 Task: Add Attachment from Trello to Card Card0000000162 in Board Board0000000041 in Workspace WS0000000014 in Trello. Add Cover Blue to Card Card0000000162 in Board Board0000000041 in Workspace WS0000000014 in Trello. Add "Copy Card To …" Button titled Button0000000162 to "bottom" of the list "To Do" to Card Card0000000162 in Board Board0000000041 in Workspace WS0000000014 in Trello. Add Description DS0000000162 to Card Card0000000162 in Board Board0000000041 in Workspace WS0000000014 in Trello. Add Comment CM0000000162 to Card Card0000000162 in Board Board0000000041 in Workspace WS0000000014 in Trello
Action: Mouse moved to (359, 376)
Screenshot: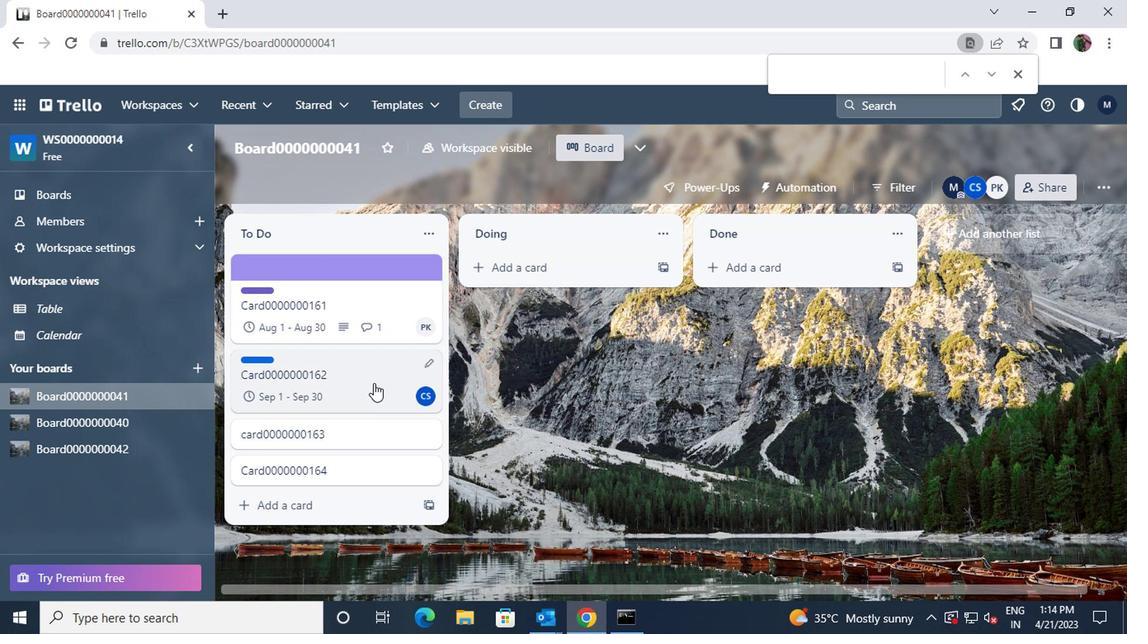 
Action: Mouse pressed left at (359, 376)
Screenshot: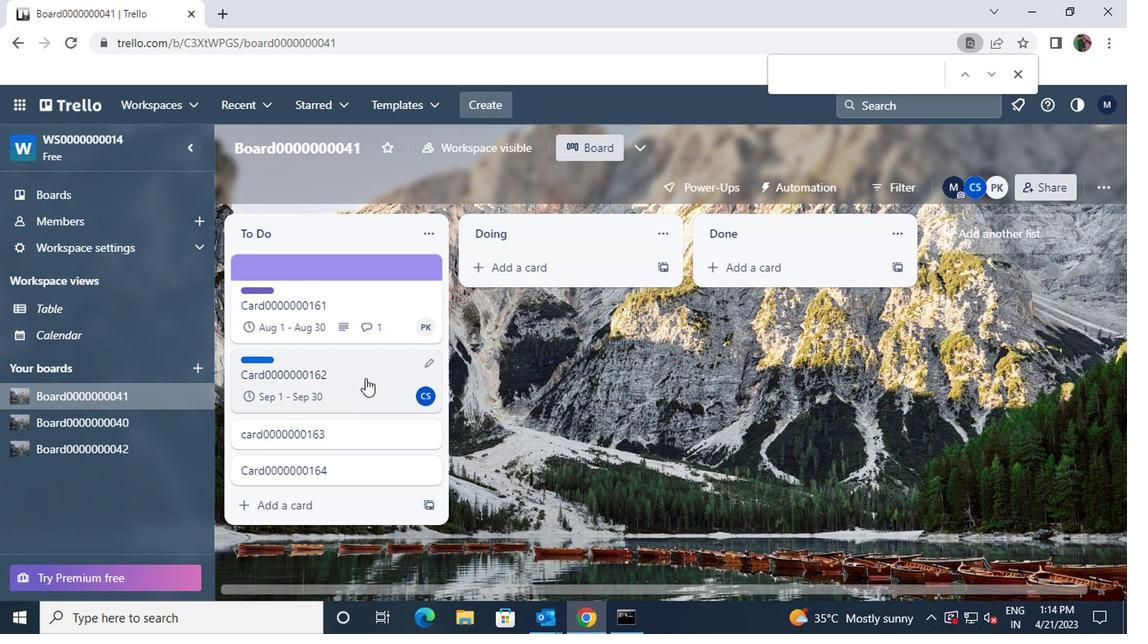 
Action: Mouse moved to (742, 366)
Screenshot: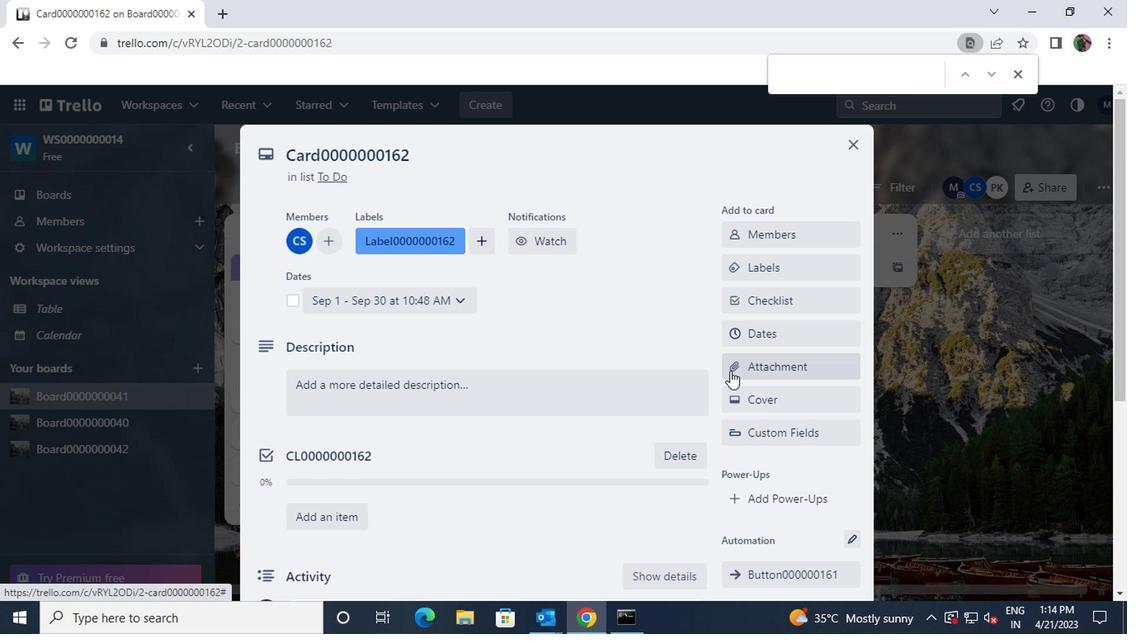 
Action: Mouse pressed left at (742, 366)
Screenshot: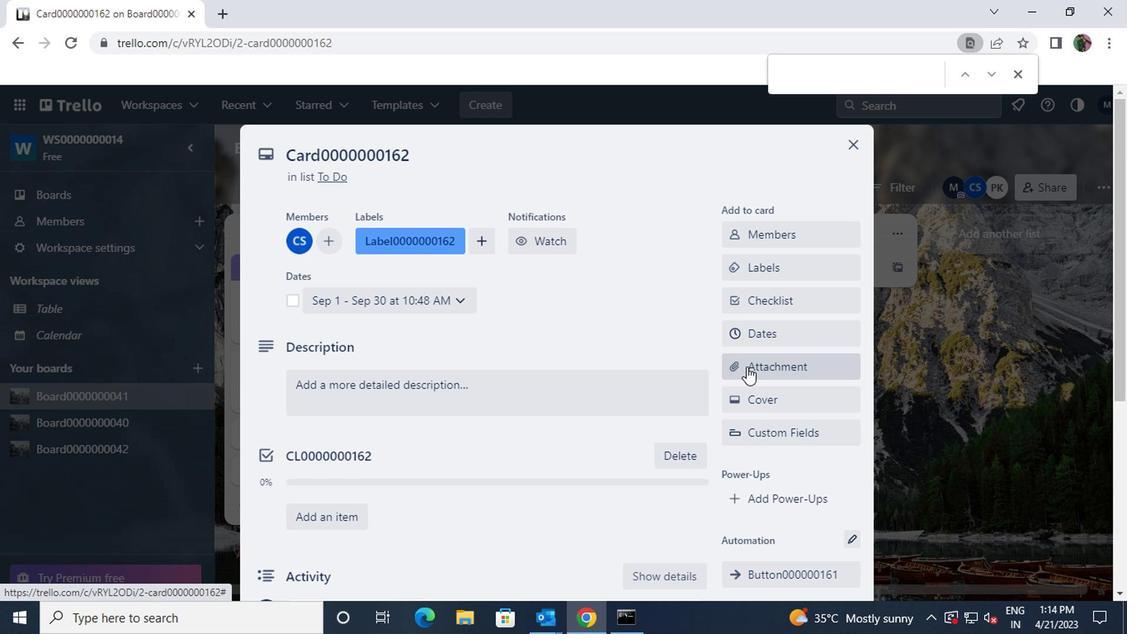
Action: Mouse moved to (733, 209)
Screenshot: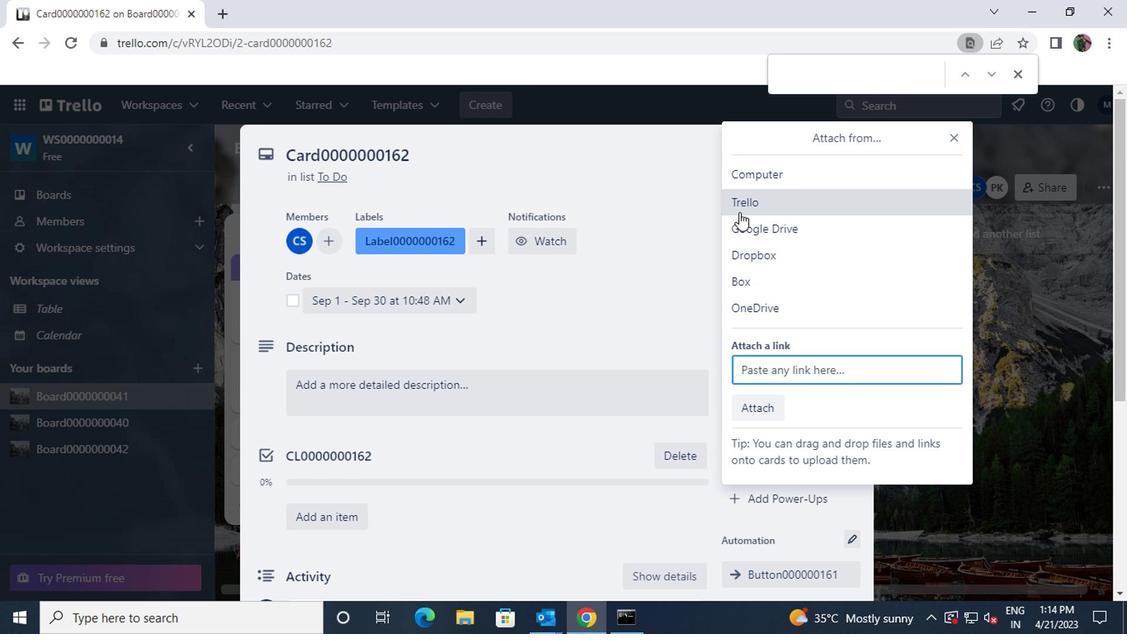 
Action: Mouse pressed left at (733, 209)
Screenshot: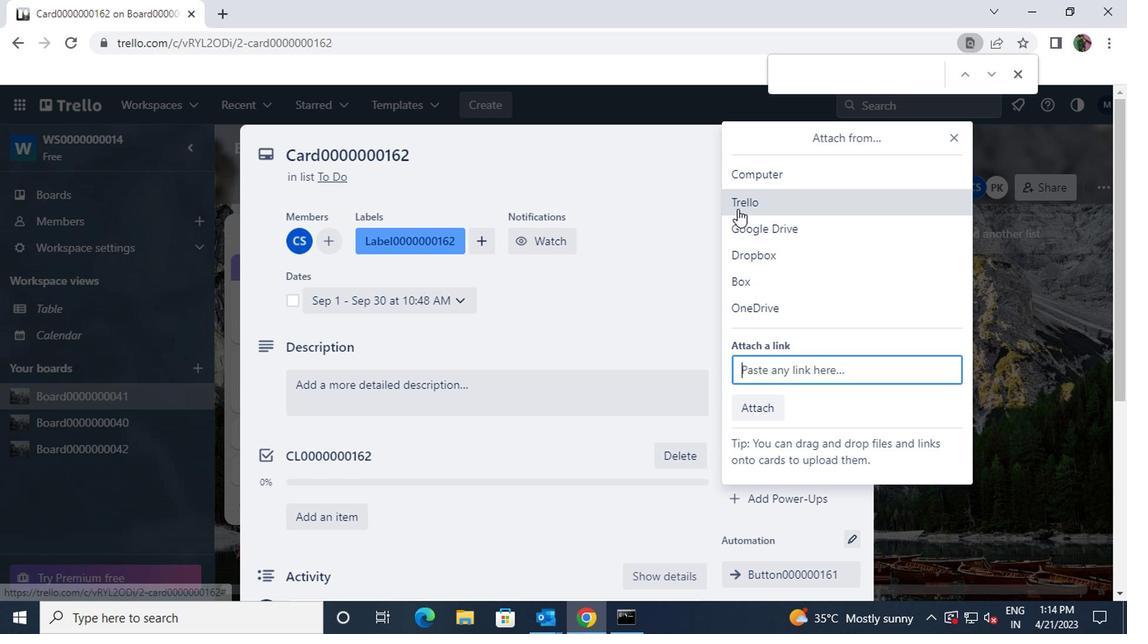 
Action: Mouse moved to (752, 270)
Screenshot: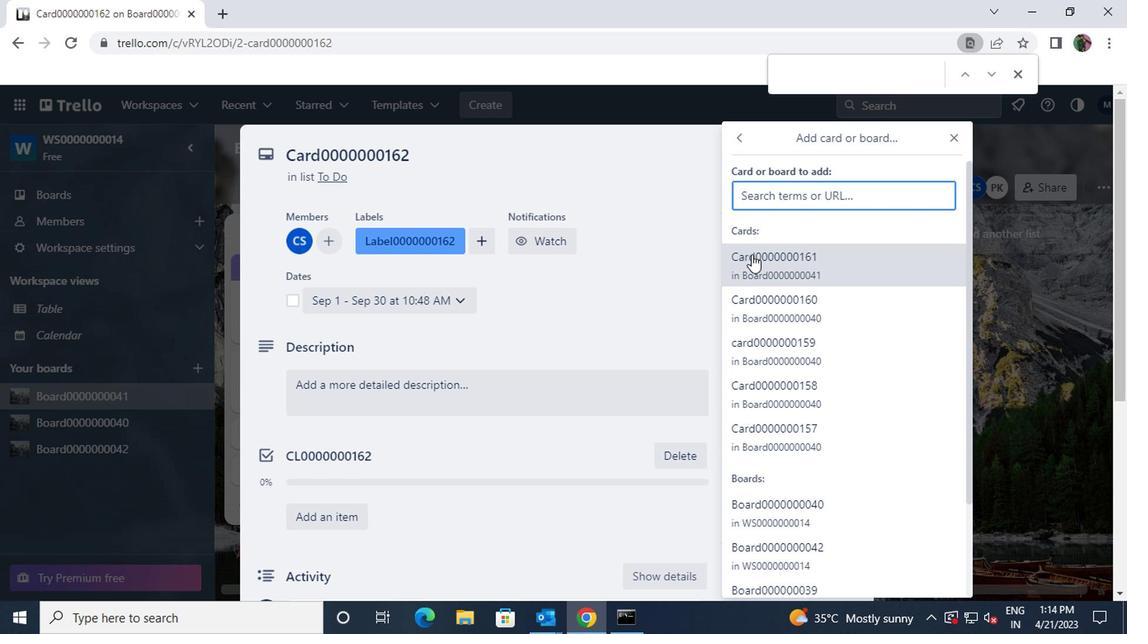 
Action: Mouse pressed left at (752, 270)
Screenshot: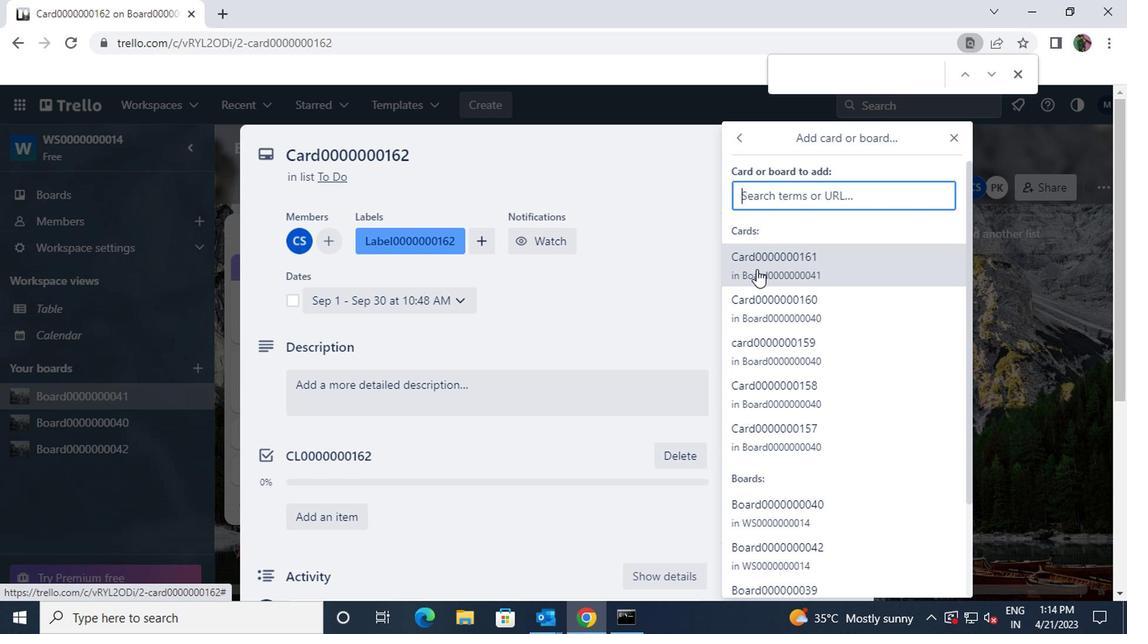 
Action: Mouse moved to (770, 396)
Screenshot: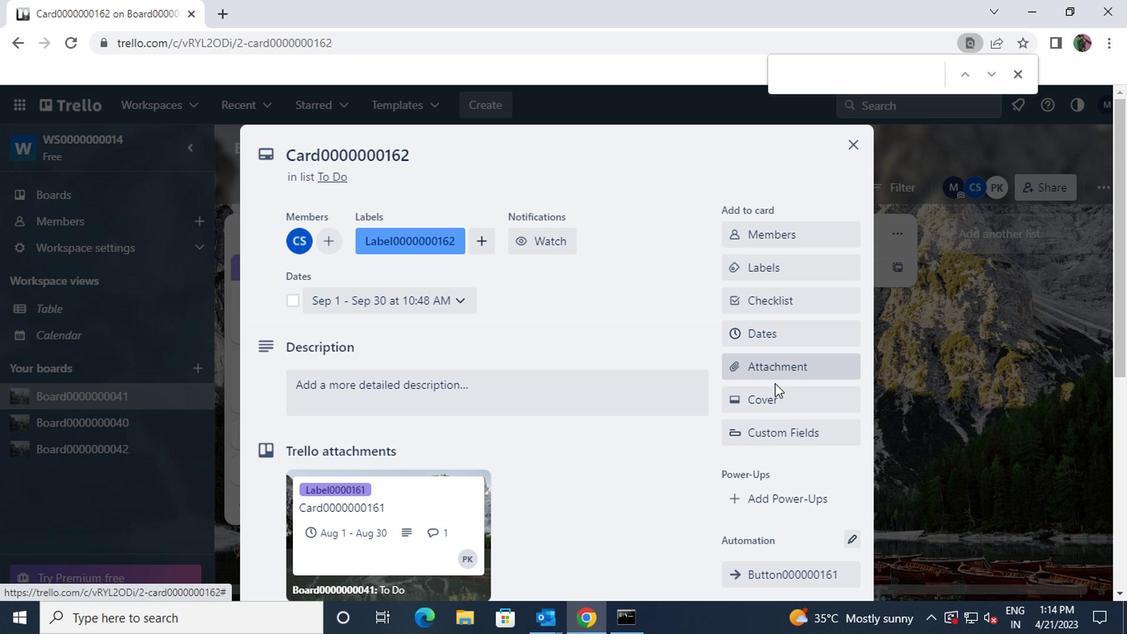 
Action: Mouse pressed left at (770, 396)
Screenshot: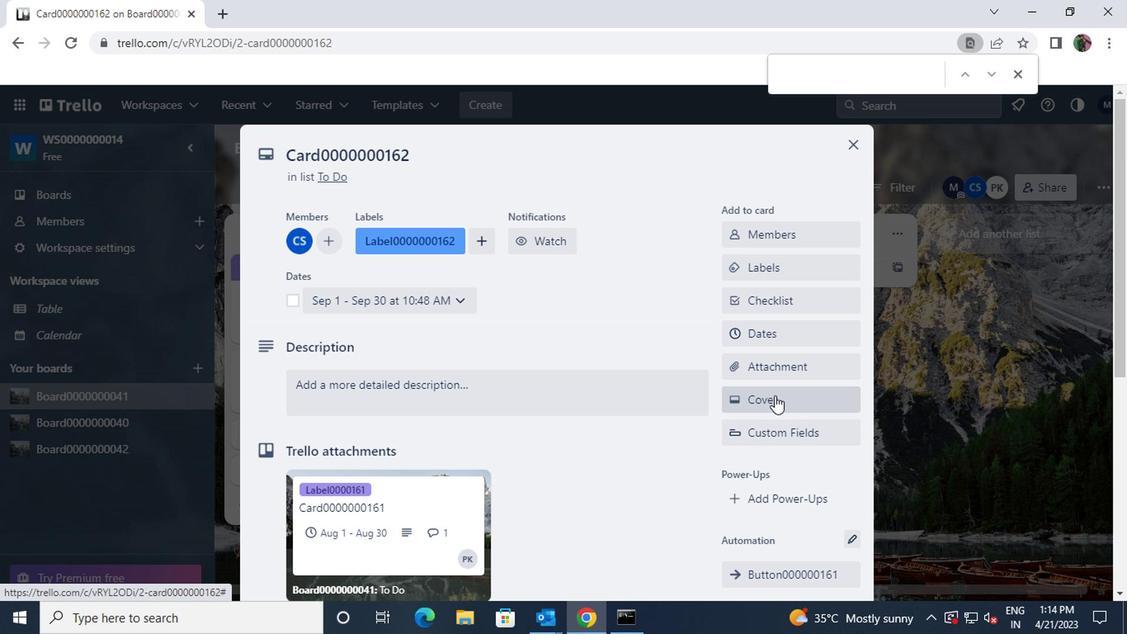 
Action: Mouse moved to (744, 312)
Screenshot: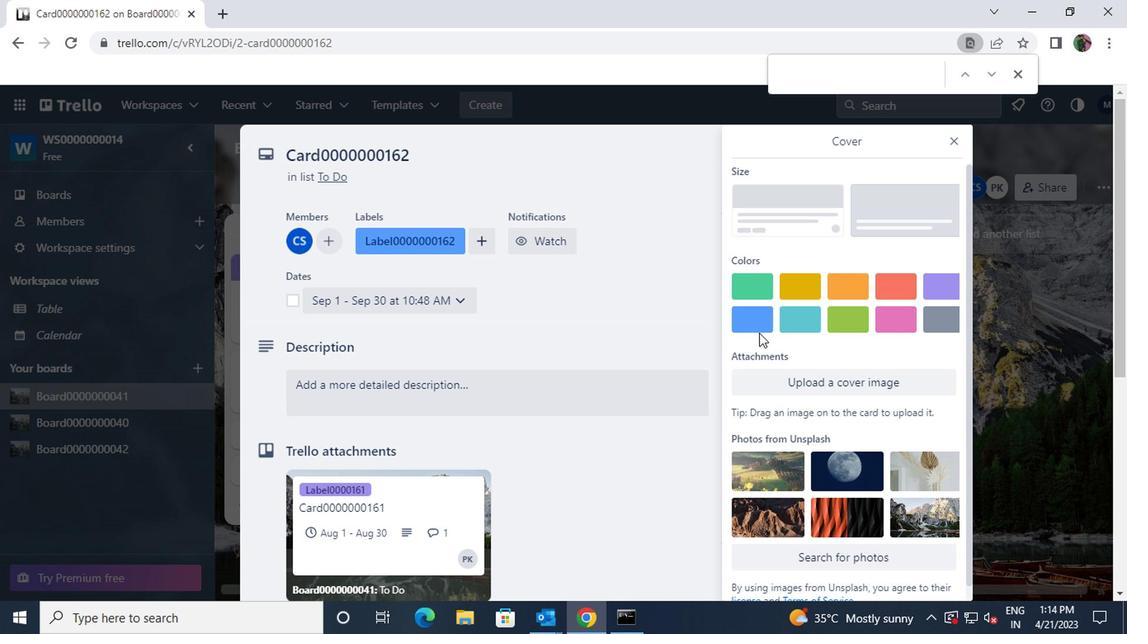 
Action: Mouse pressed left at (744, 312)
Screenshot: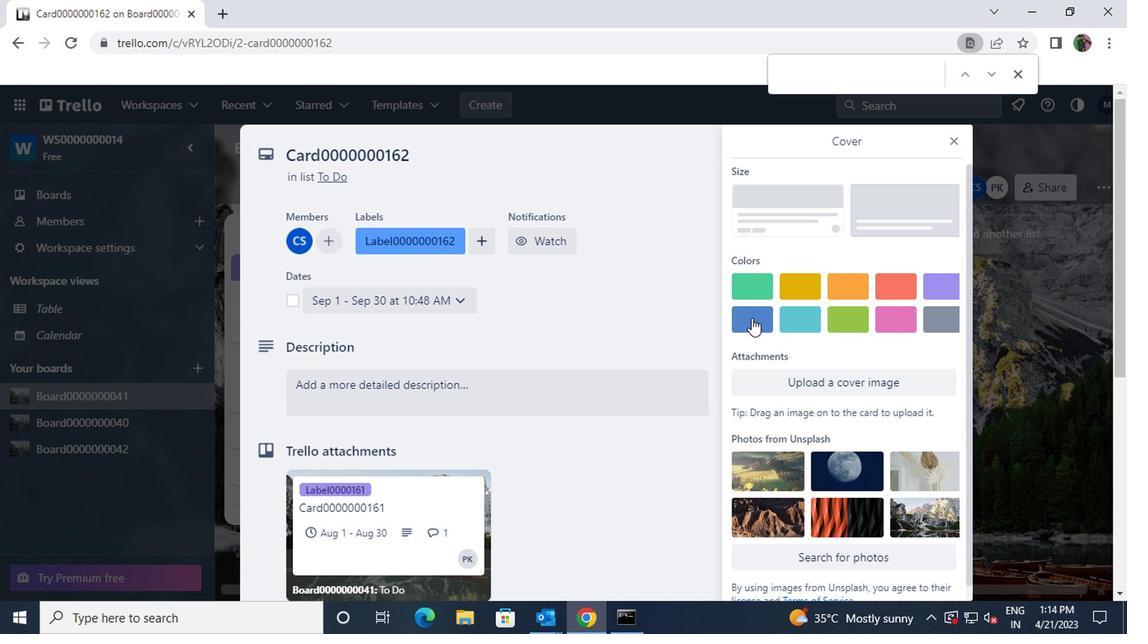 
Action: Mouse moved to (744, 309)
Screenshot: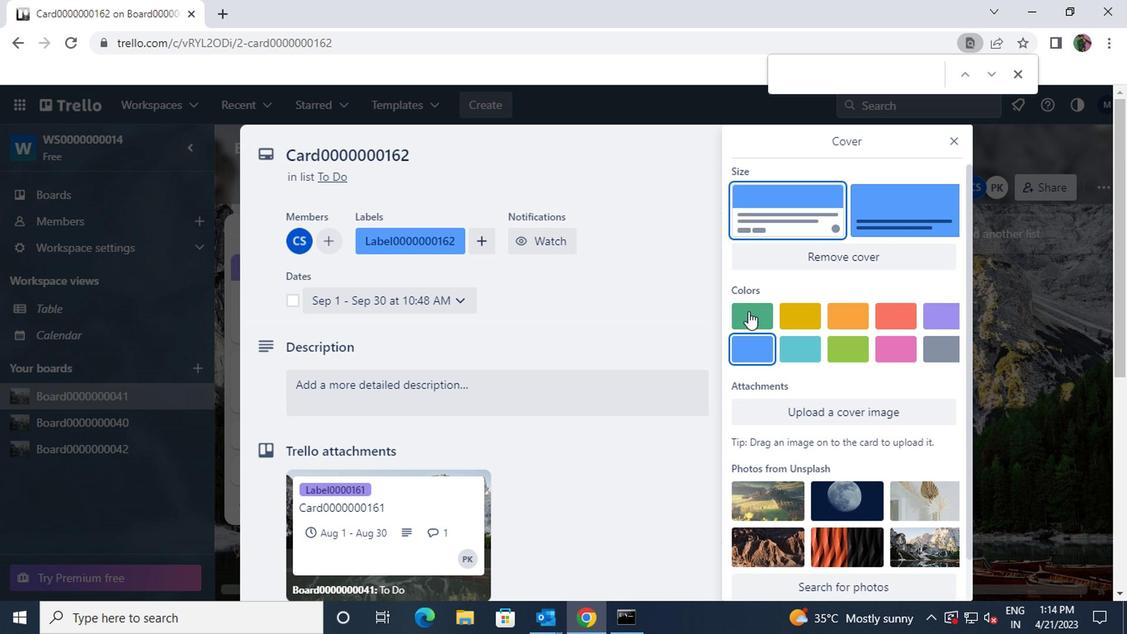 
Action: Mouse scrolled (744, 310) with delta (0, 1)
Screenshot: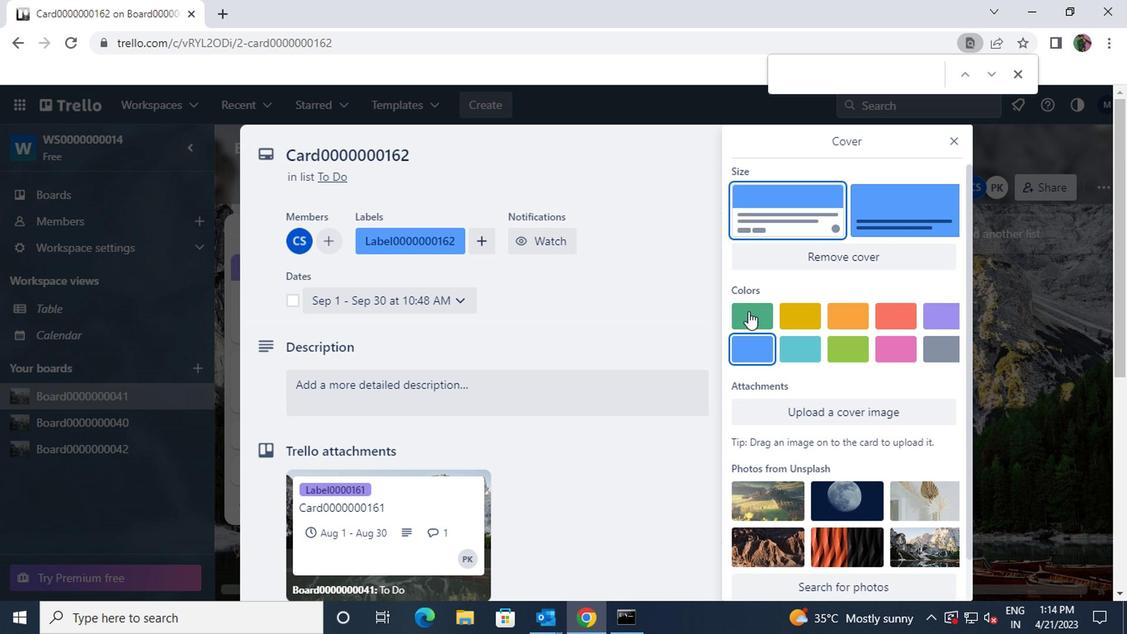
Action: Mouse moved to (948, 143)
Screenshot: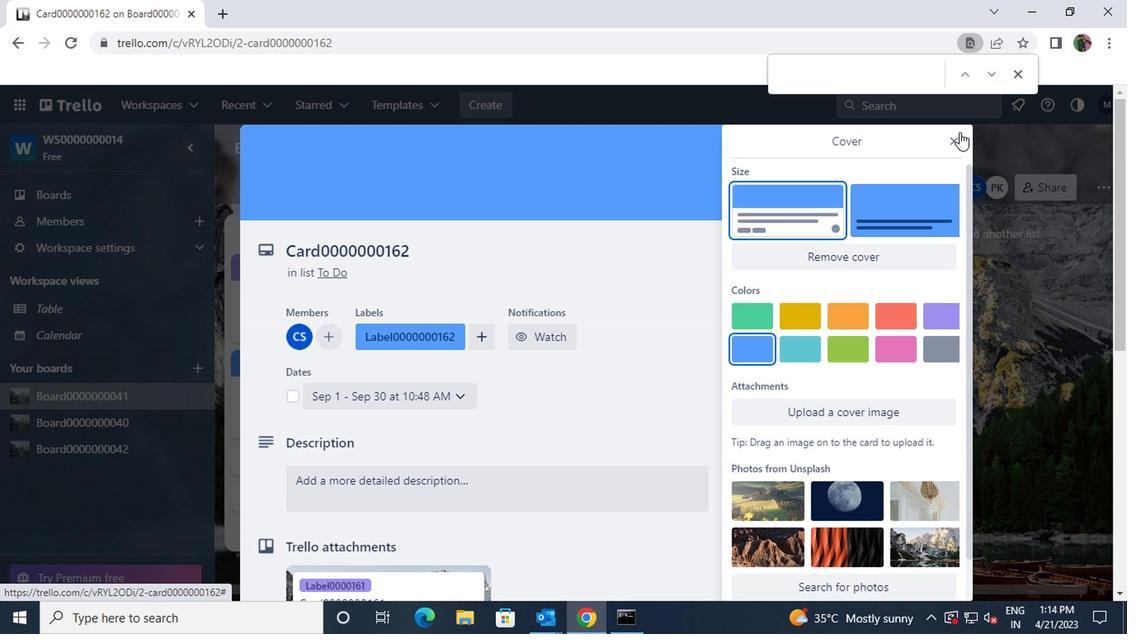 
Action: Mouse pressed left at (948, 143)
Screenshot: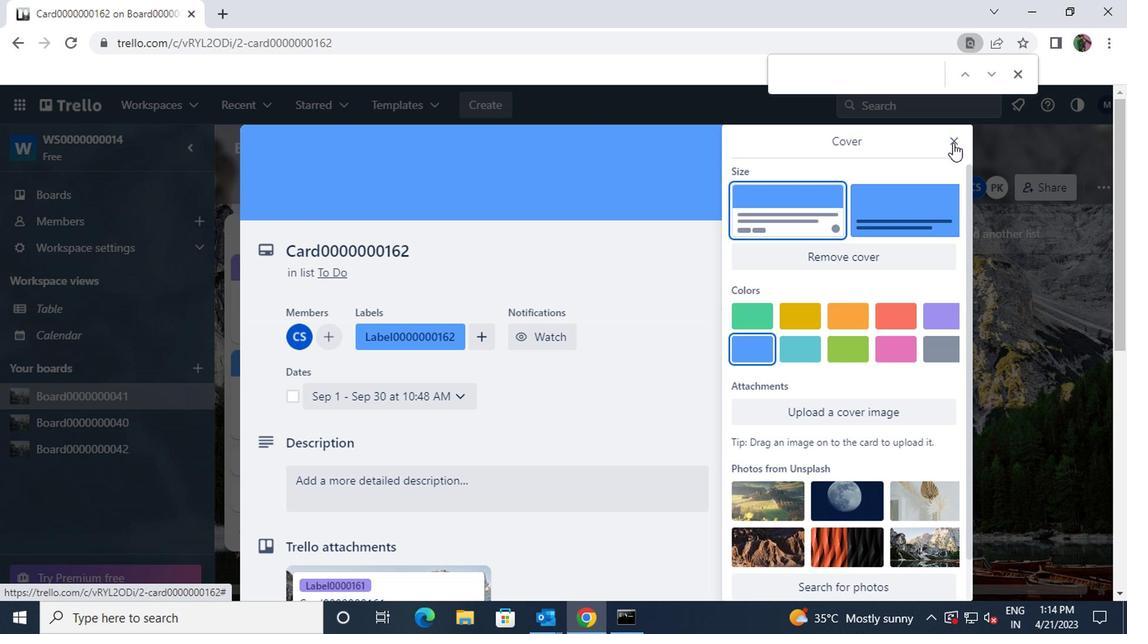 
Action: Mouse moved to (789, 358)
Screenshot: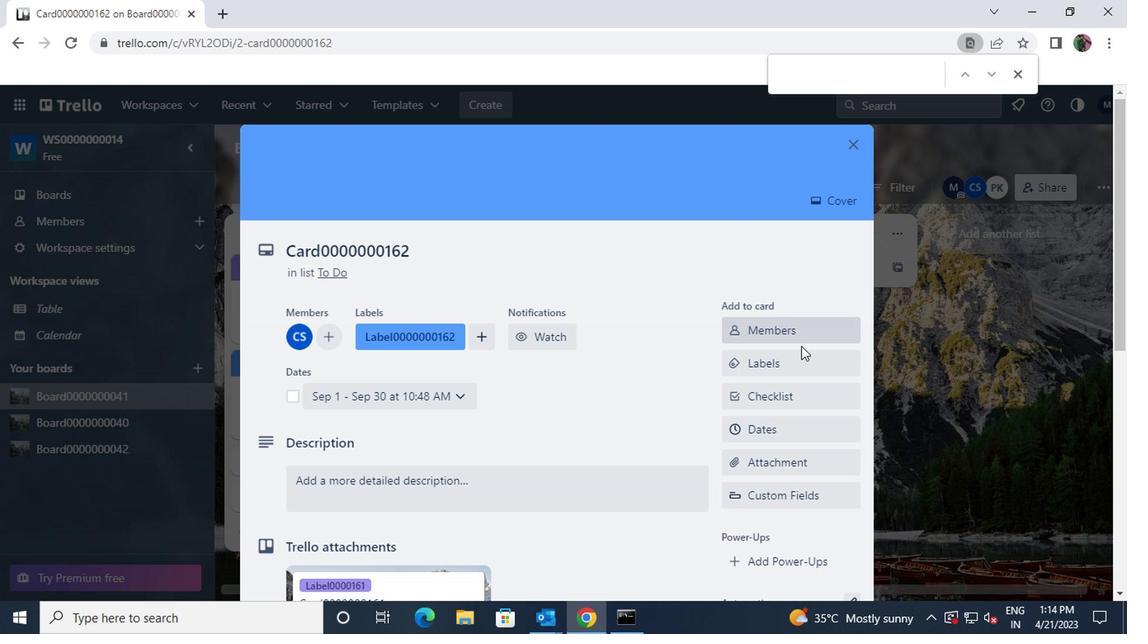 
Action: Mouse pressed left at (789, 358)
Screenshot: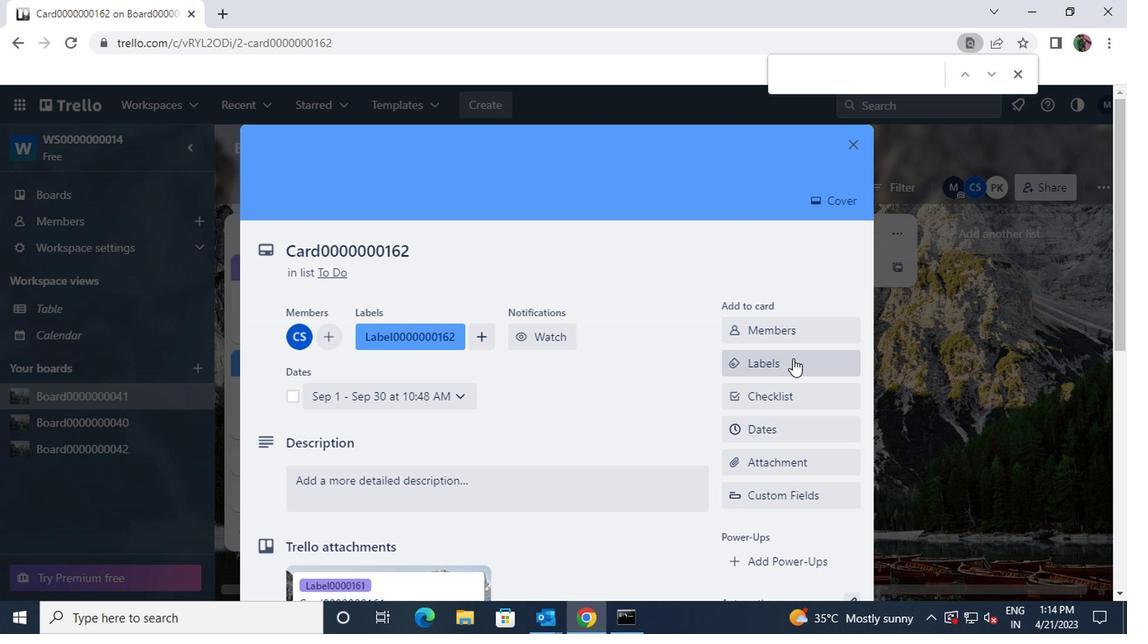 
Action: Mouse moved to (832, 492)
Screenshot: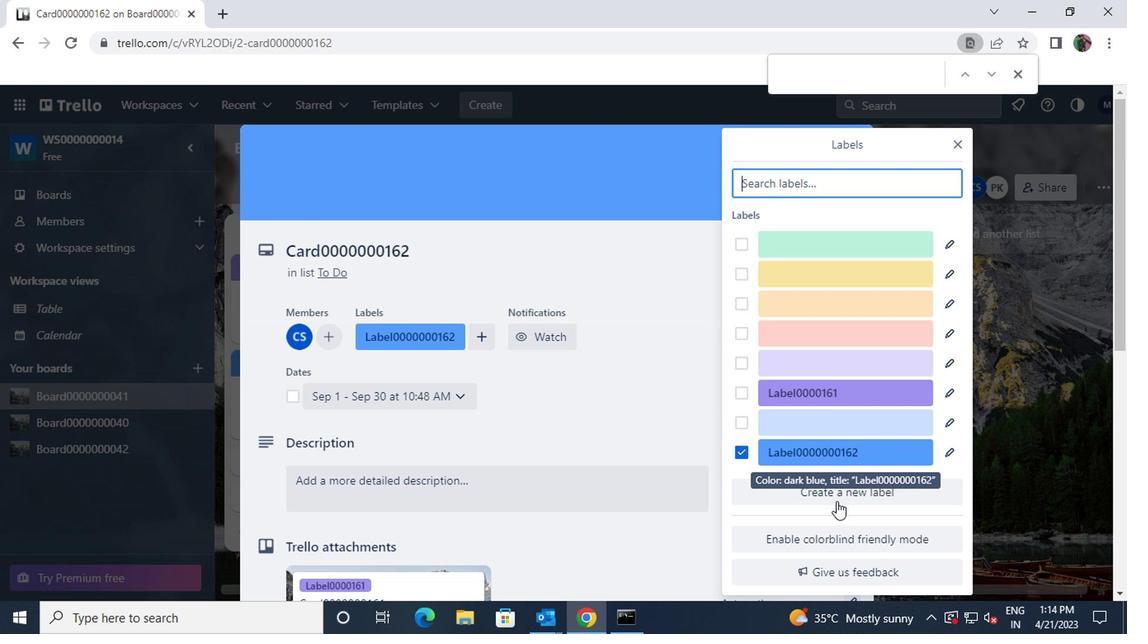 
Action: Mouse pressed left at (832, 492)
Screenshot: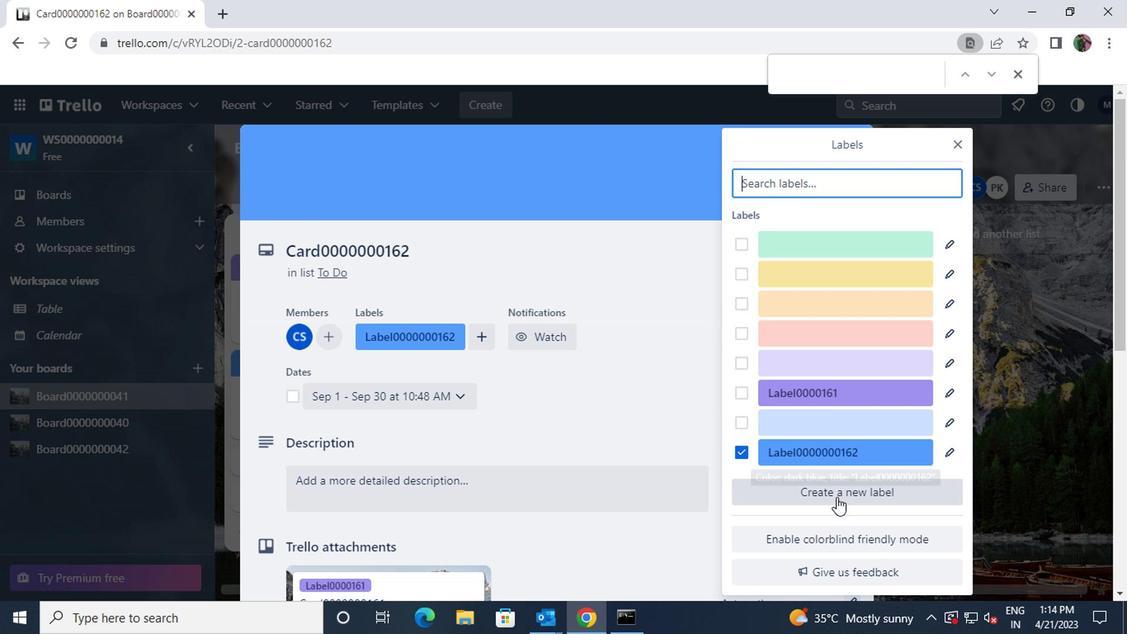 
Action: Mouse moved to (804, 294)
Screenshot: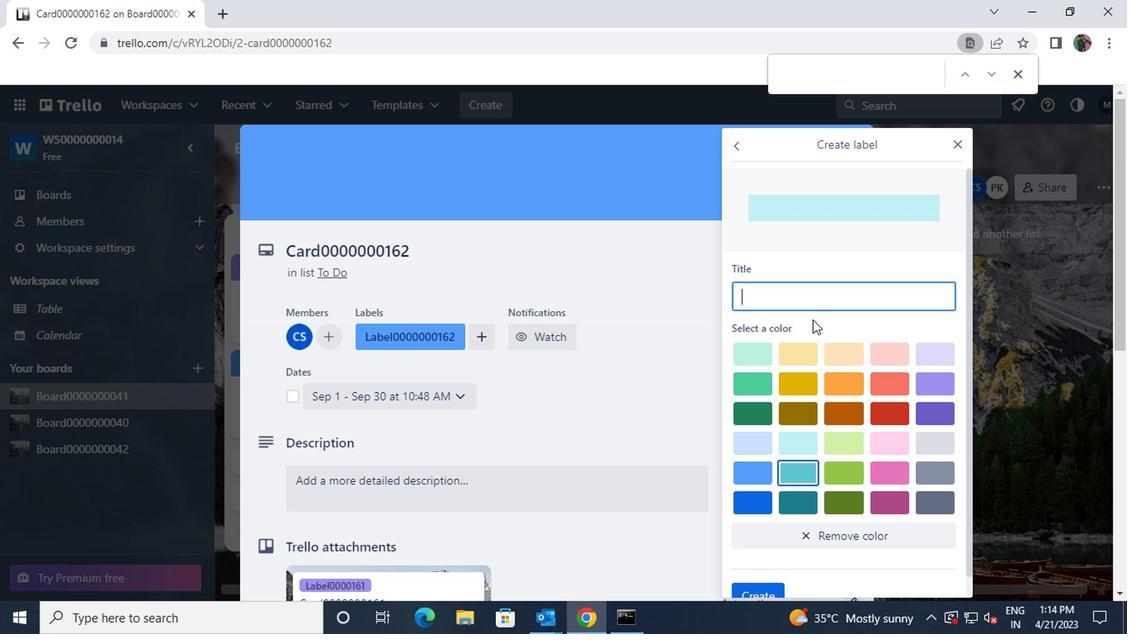 
Action: Mouse pressed left at (804, 294)
Screenshot: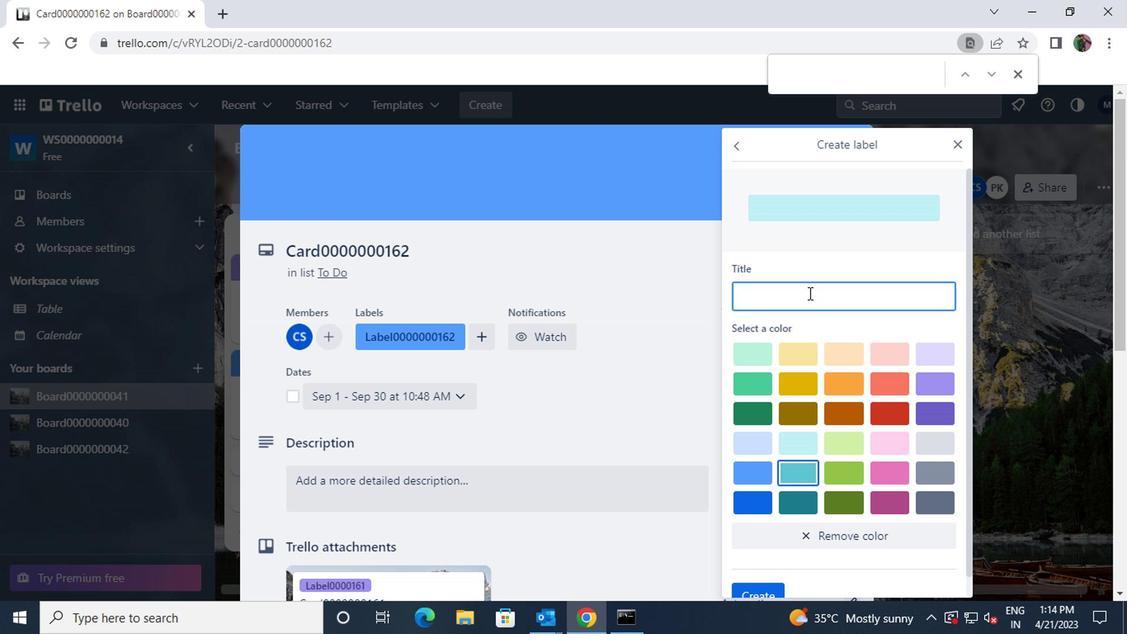 
Action: Key pressed <Key.shift>LABEL000000162
Screenshot: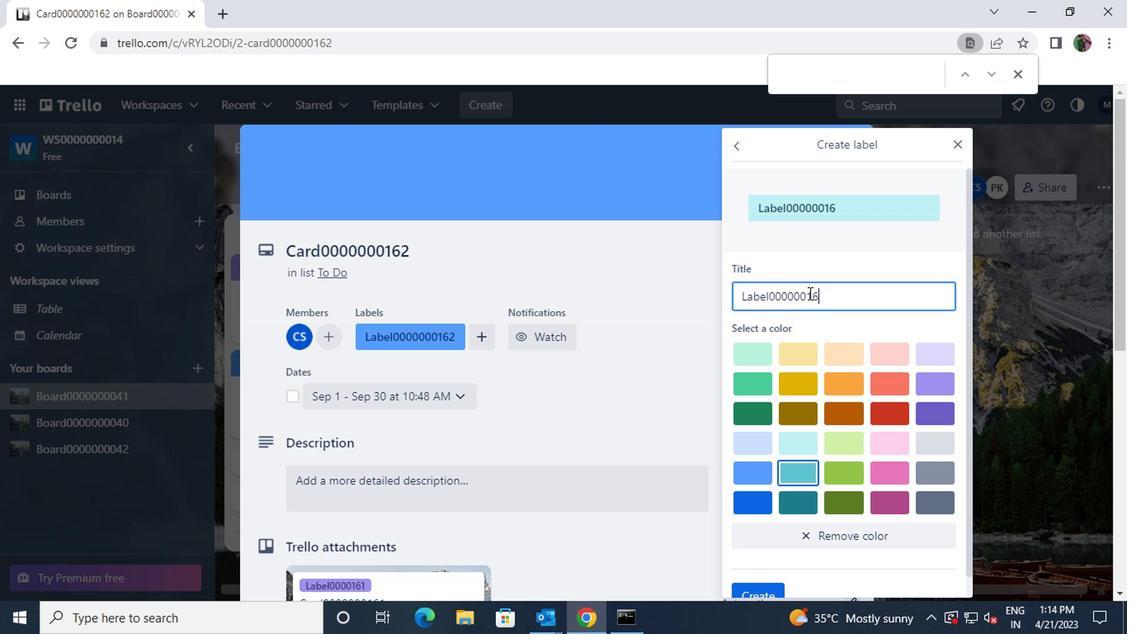 
Action: Mouse moved to (844, 390)
Screenshot: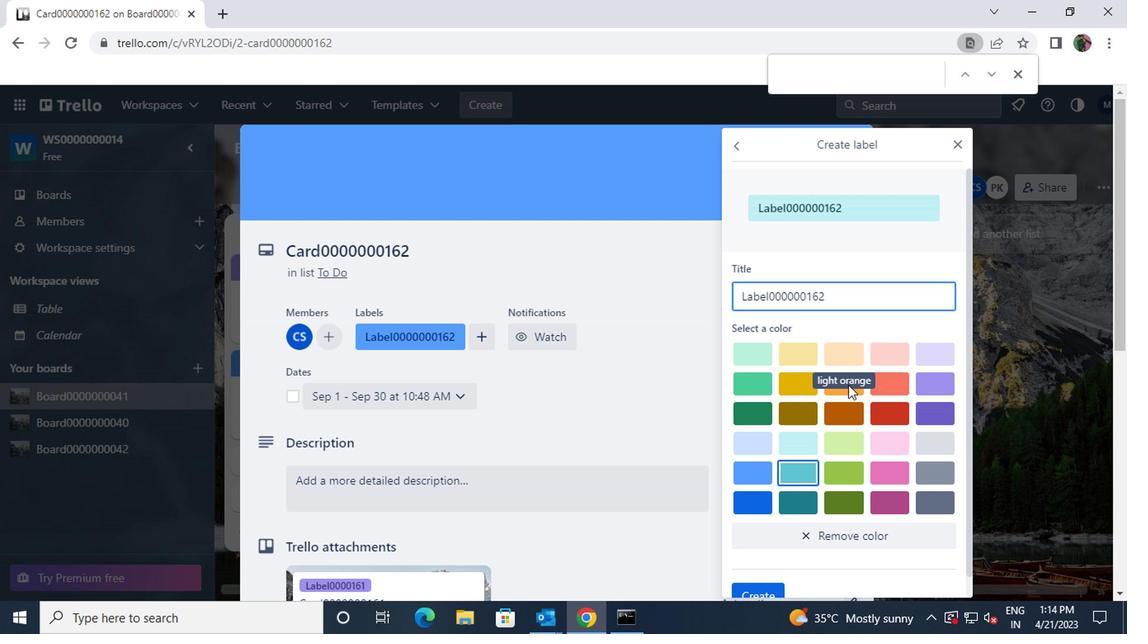 
Action: Mouse pressed left at (844, 390)
Screenshot: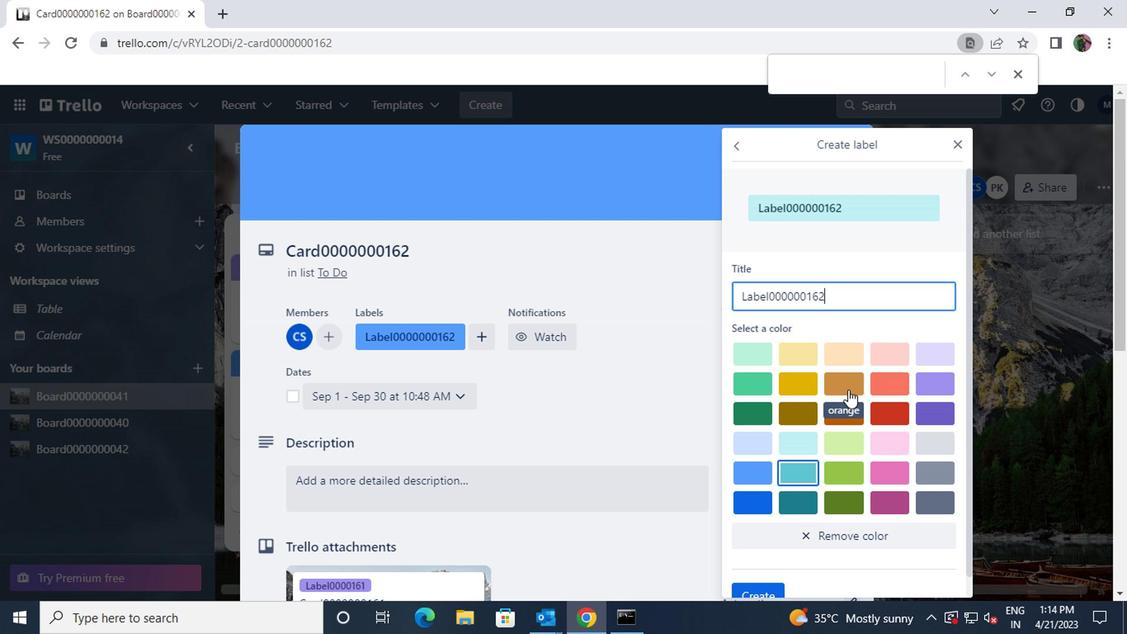 
Action: Mouse moved to (844, 386)
Screenshot: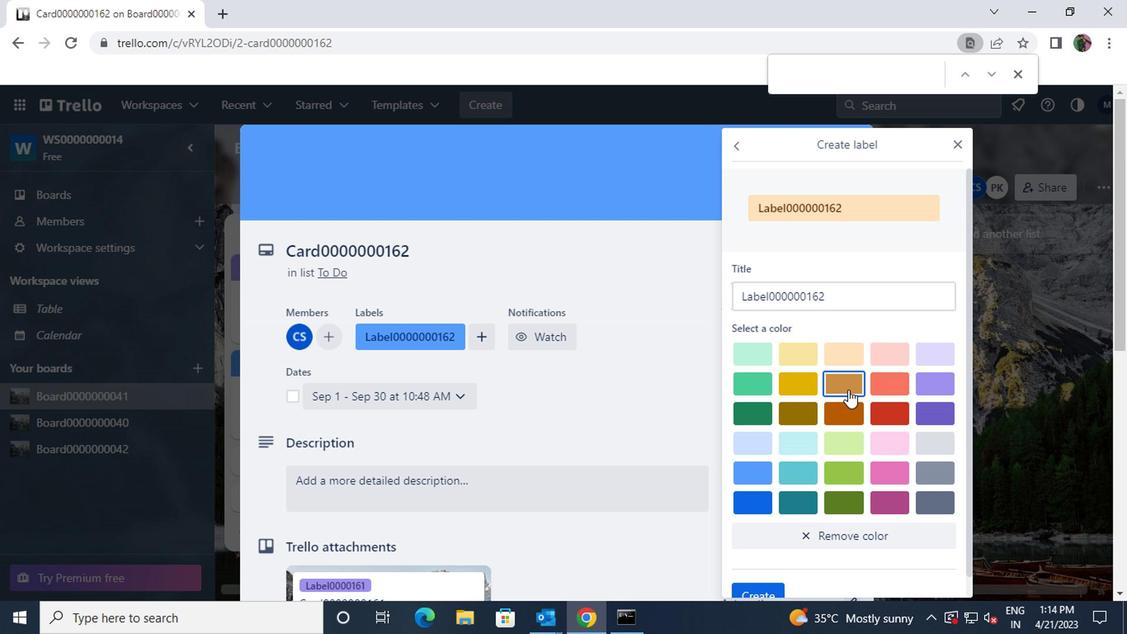 
Action: Mouse scrolled (844, 386) with delta (0, 0)
Screenshot: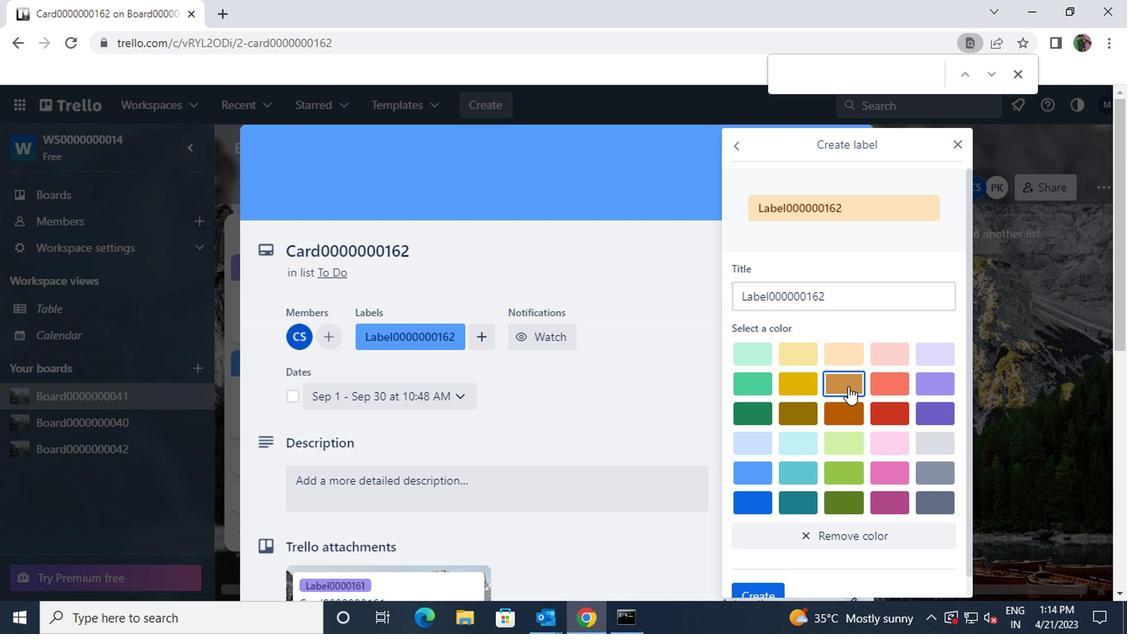 
Action: Mouse scrolled (844, 386) with delta (0, 0)
Screenshot: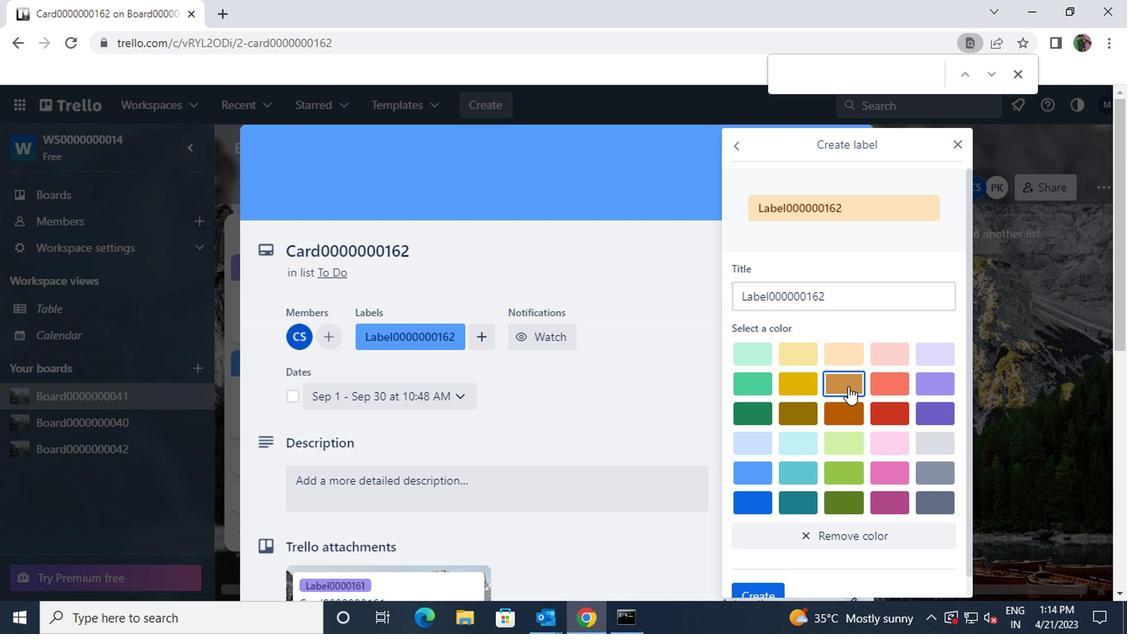 
Action: Mouse moved to (752, 581)
Screenshot: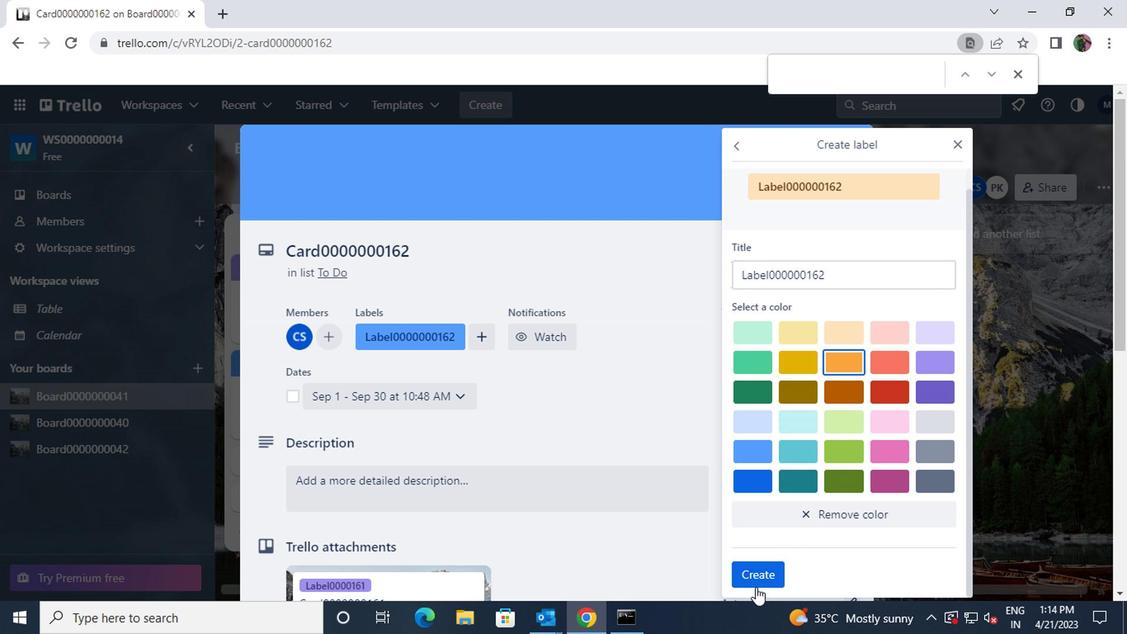 
Action: Mouse pressed left at (752, 581)
Screenshot: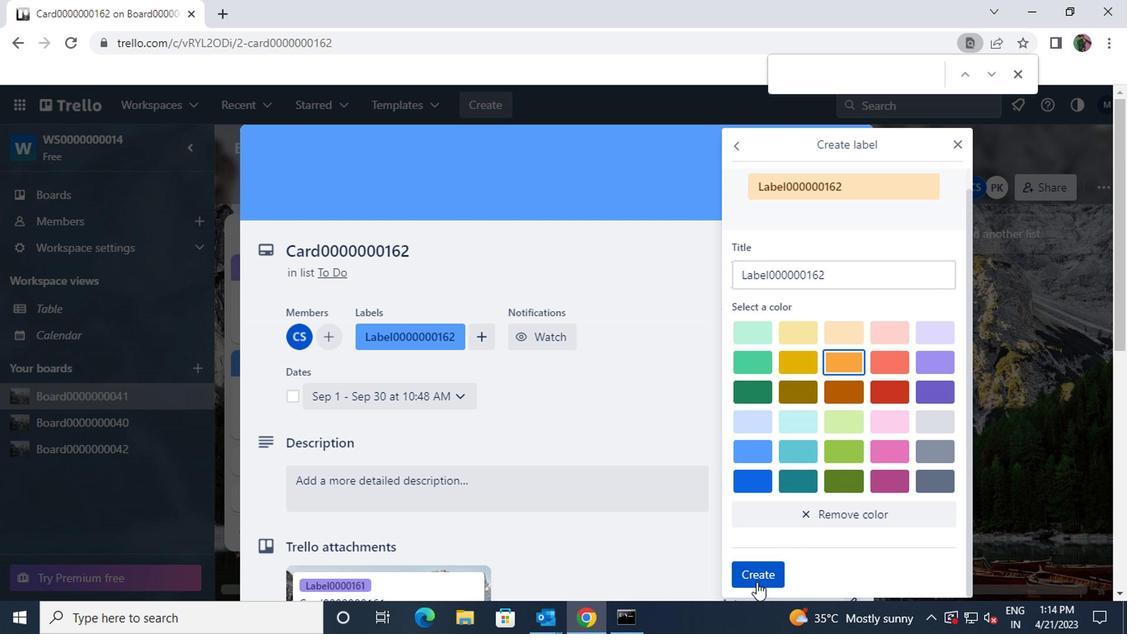 
Action: Mouse moved to (951, 142)
Screenshot: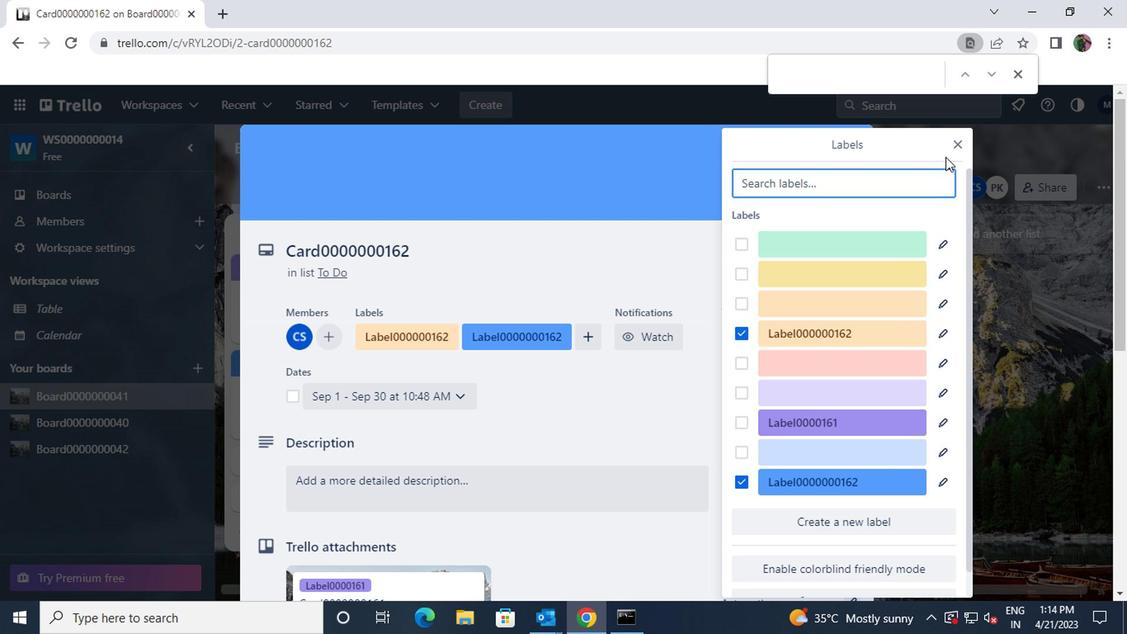 
Action: Mouse pressed left at (951, 142)
Screenshot: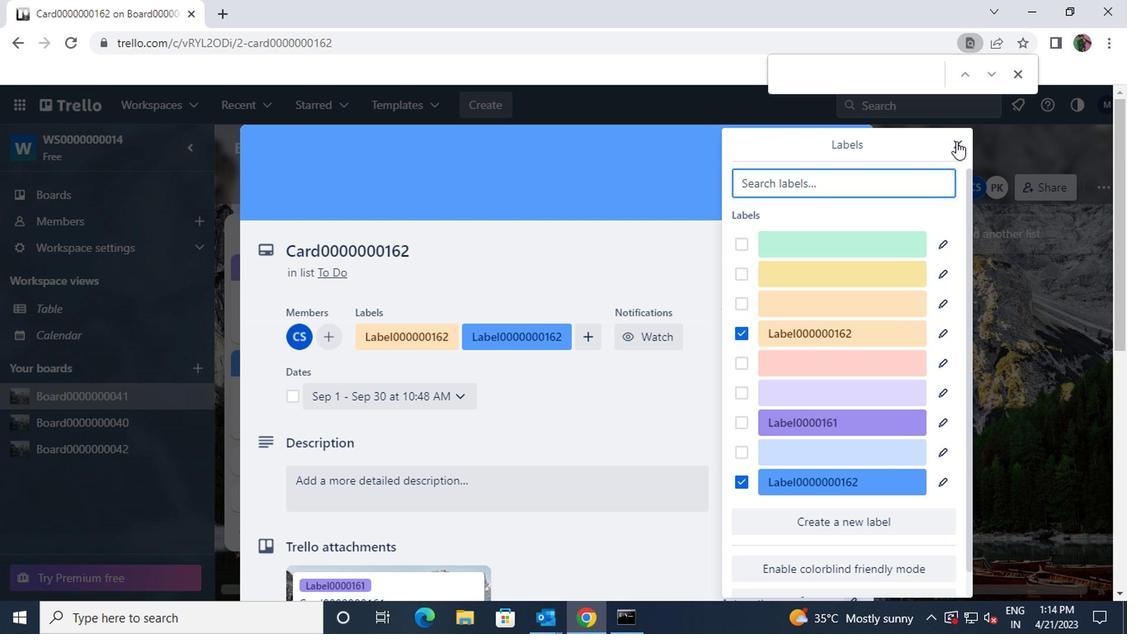 
Action: Mouse moved to (611, 480)
Screenshot: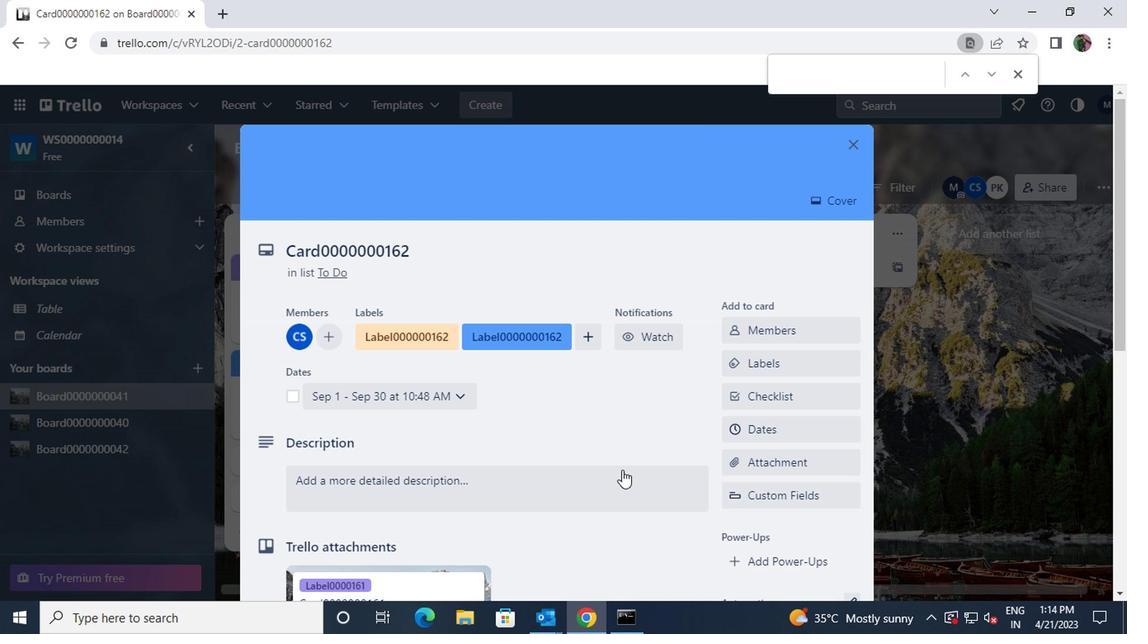 
Action: Mouse pressed left at (611, 480)
Screenshot: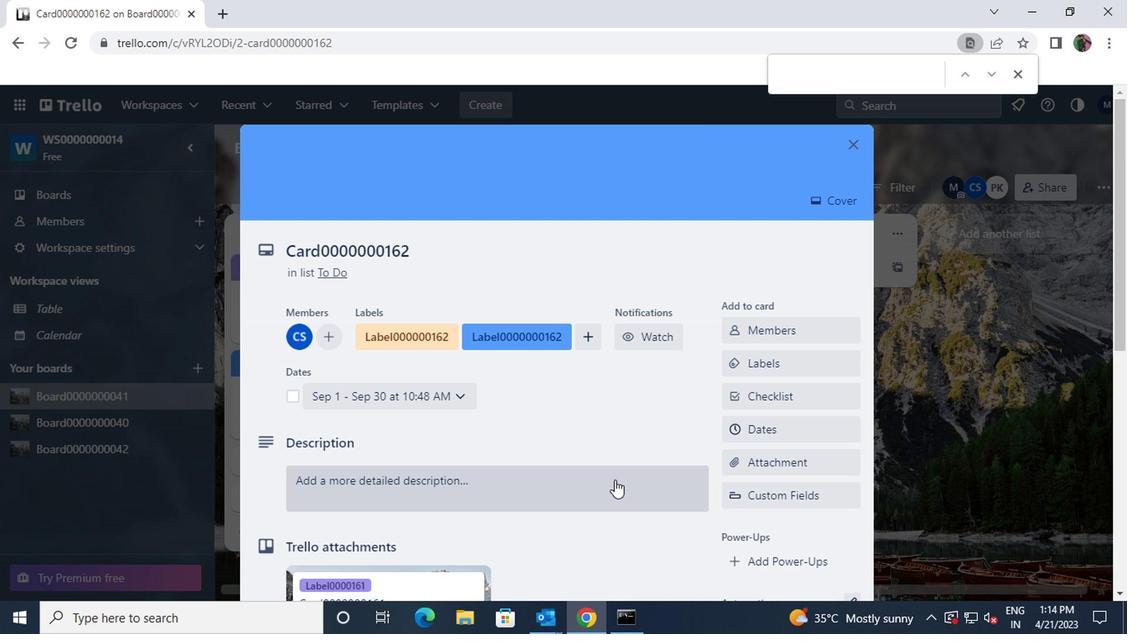 
Action: Key pressed <Key.shift>DS0000000162
Screenshot: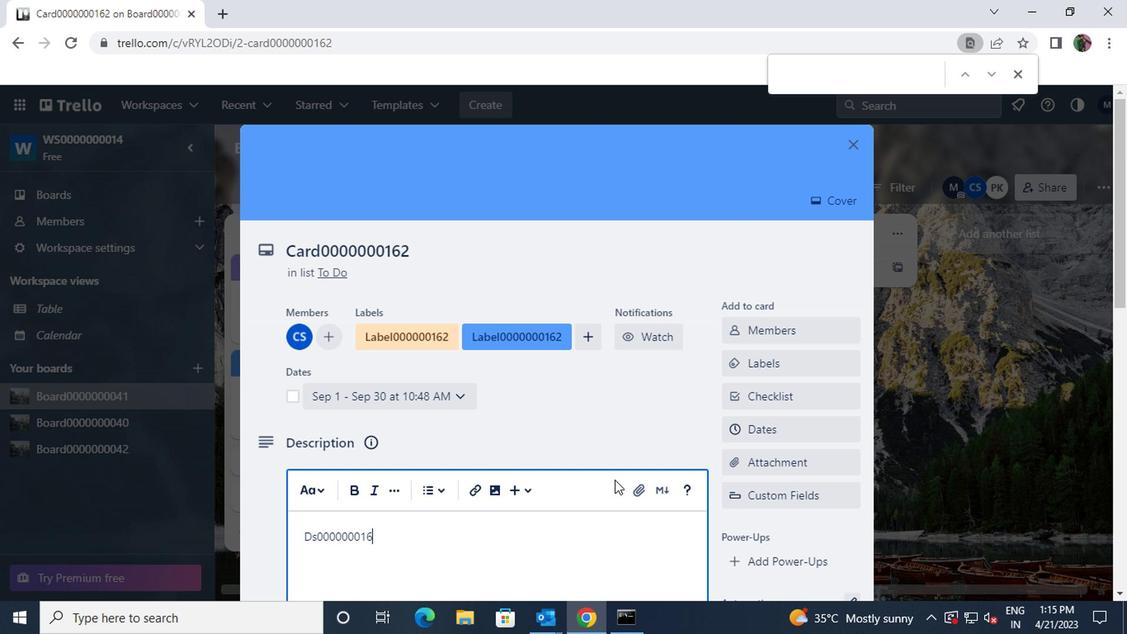 
Action: Mouse moved to (567, 539)
Screenshot: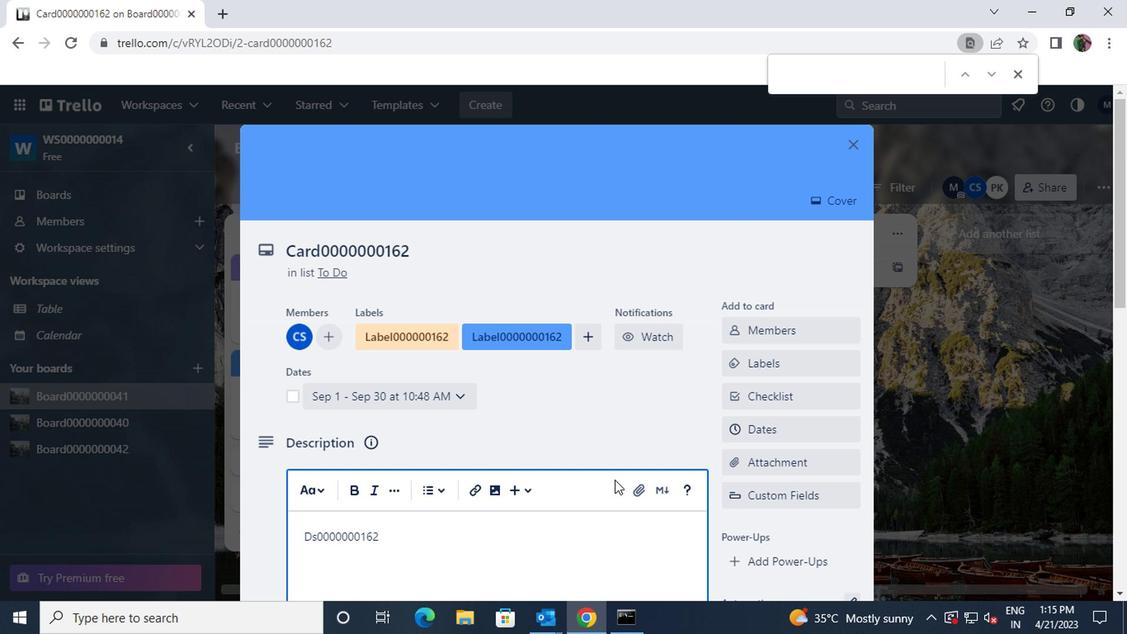 
Action: Mouse scrolled (567, 538) with delta (0, -1)
Screenshot: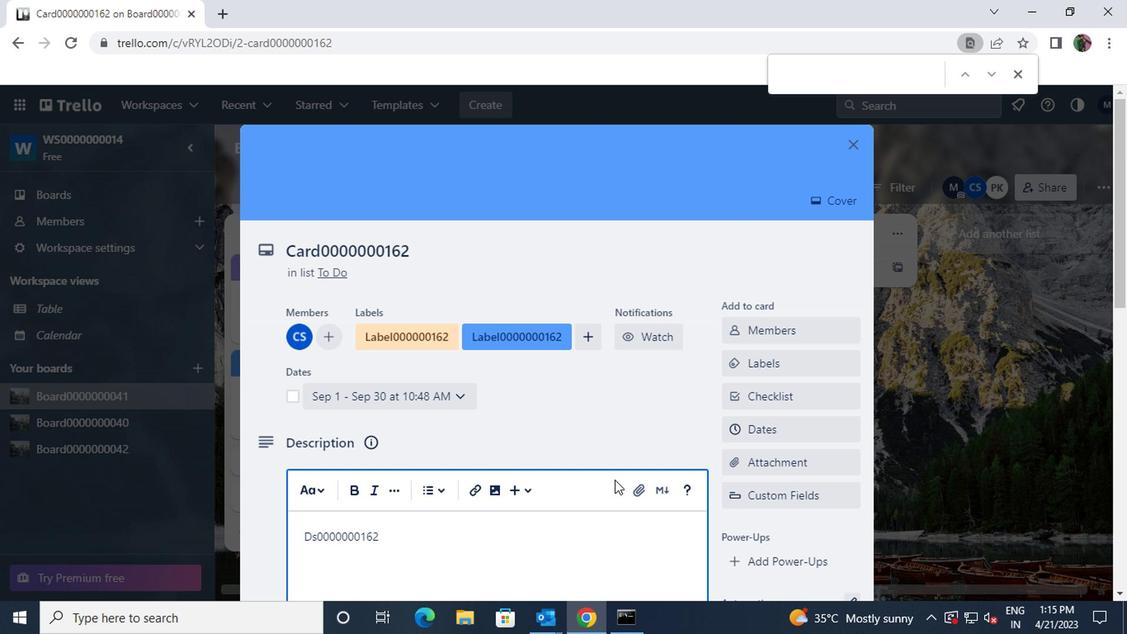 
Action: Mouse moved to (475, 500)
Screenshot: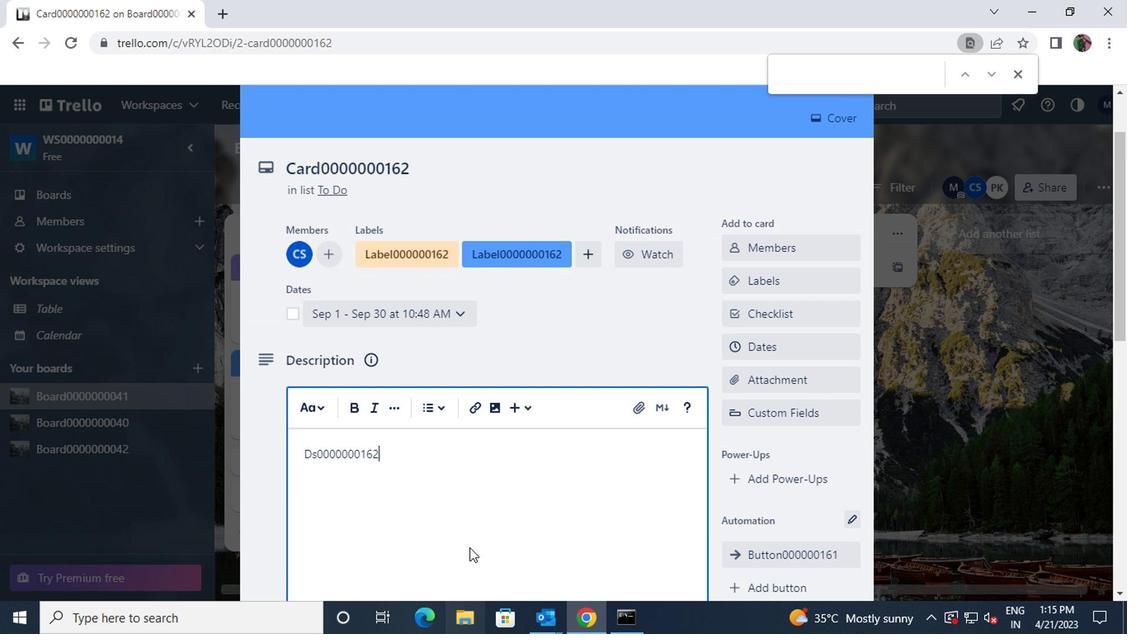 
Action: Mouse scrolled (475, 499) with delta (0, -1)
Screenshot: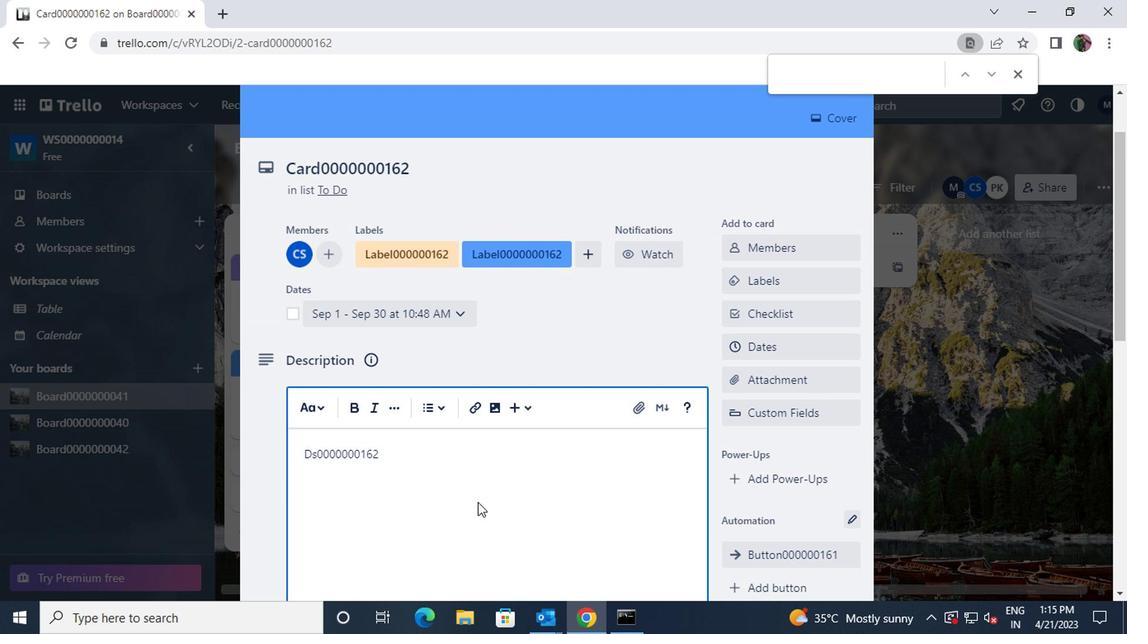 
Action: Mouse scrolled (475, 499) with delta (0, -1)
Screenshot: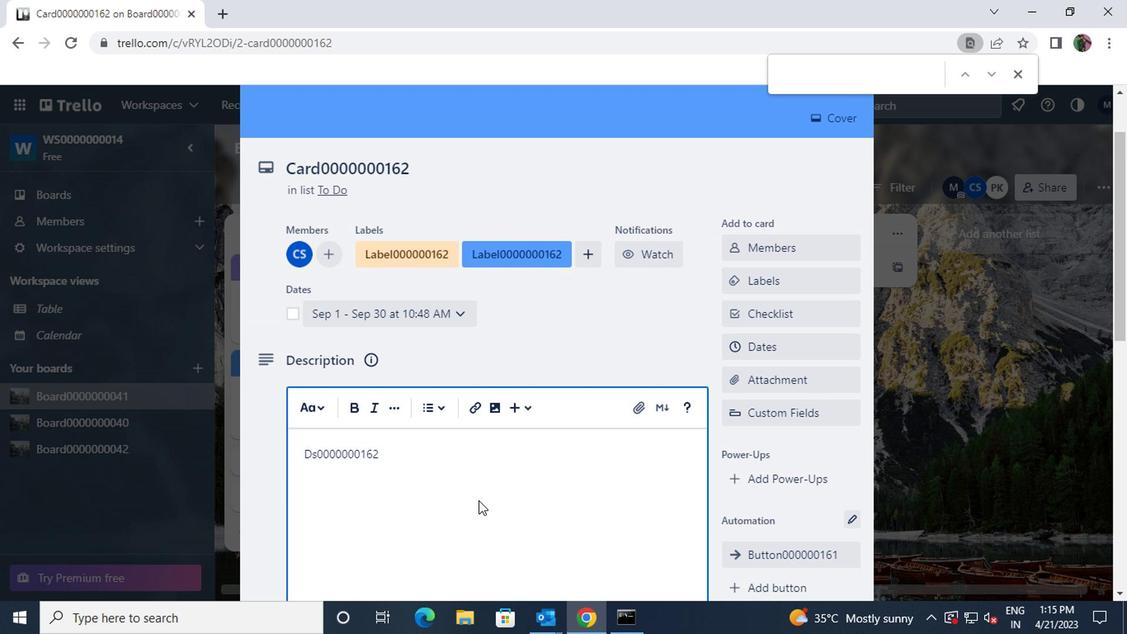 
Action: Mouse moved to (310, 473)
Screenshot: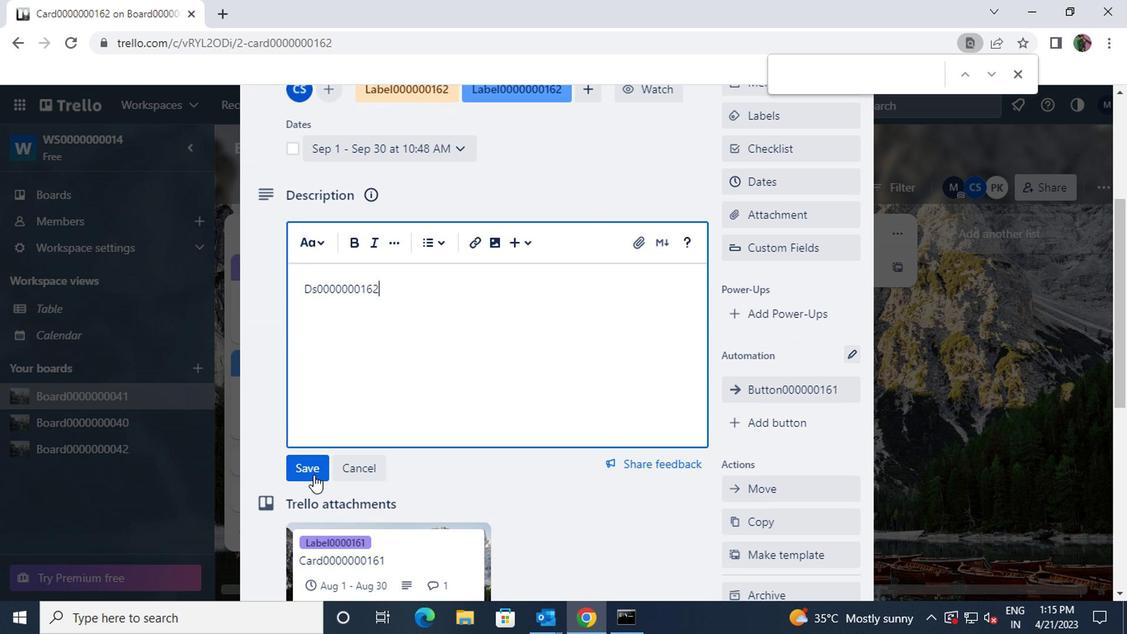 
Action: Mouse pressed left at (310, 473)
Screenshot: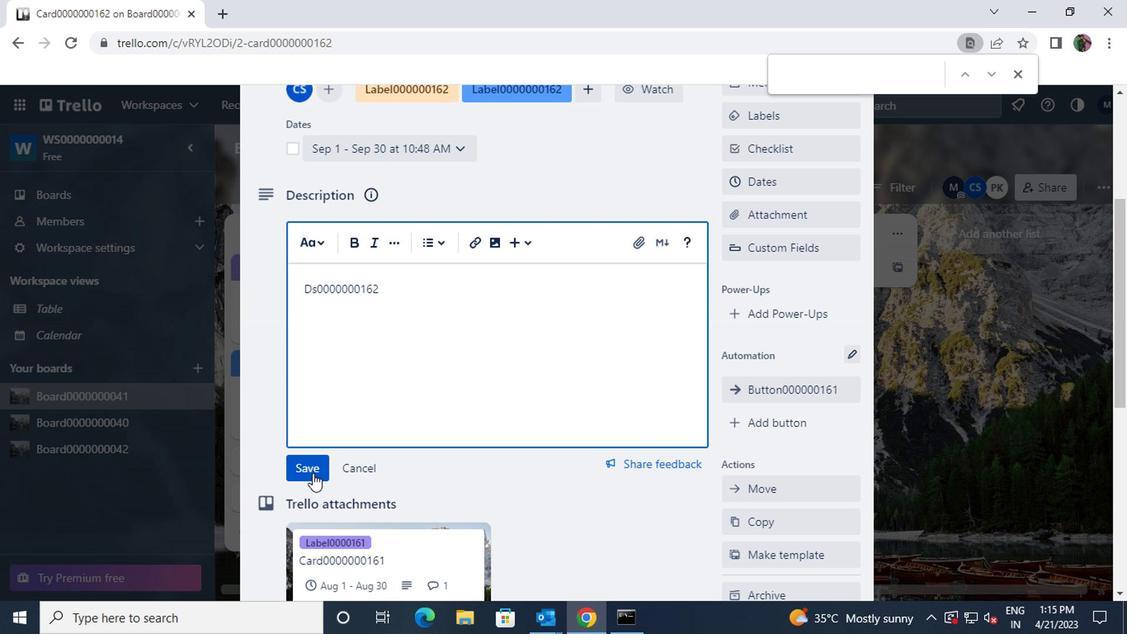 
Action: Mouse moved to (310, 473)
Screenshot: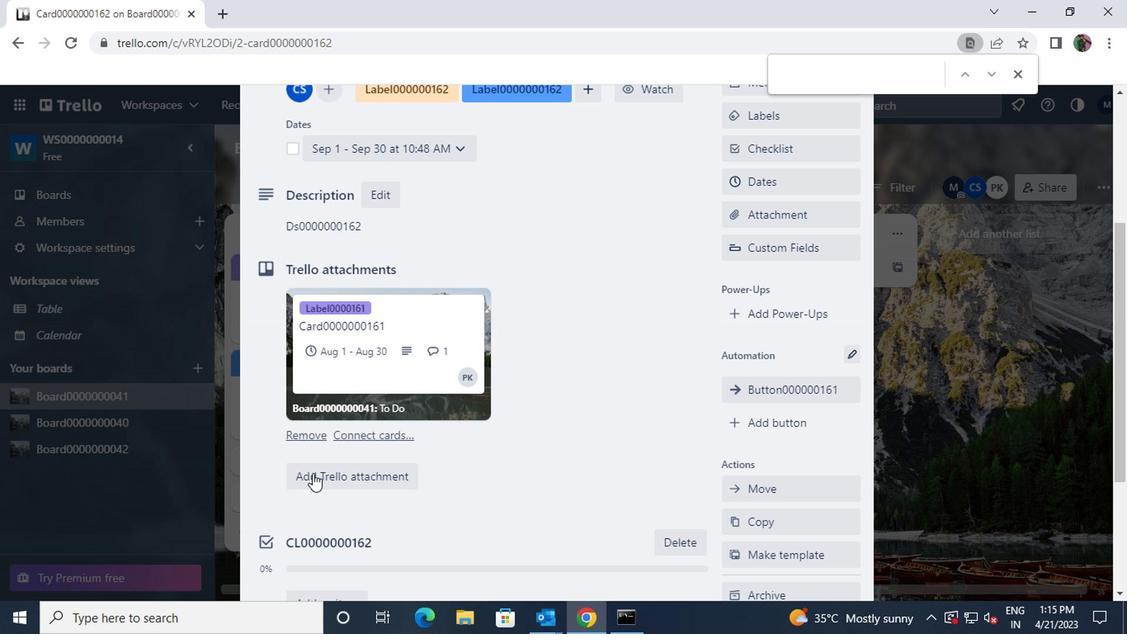 
Action: Mouse scrolled (310, 472) with delta (0, 0)
Screenshot: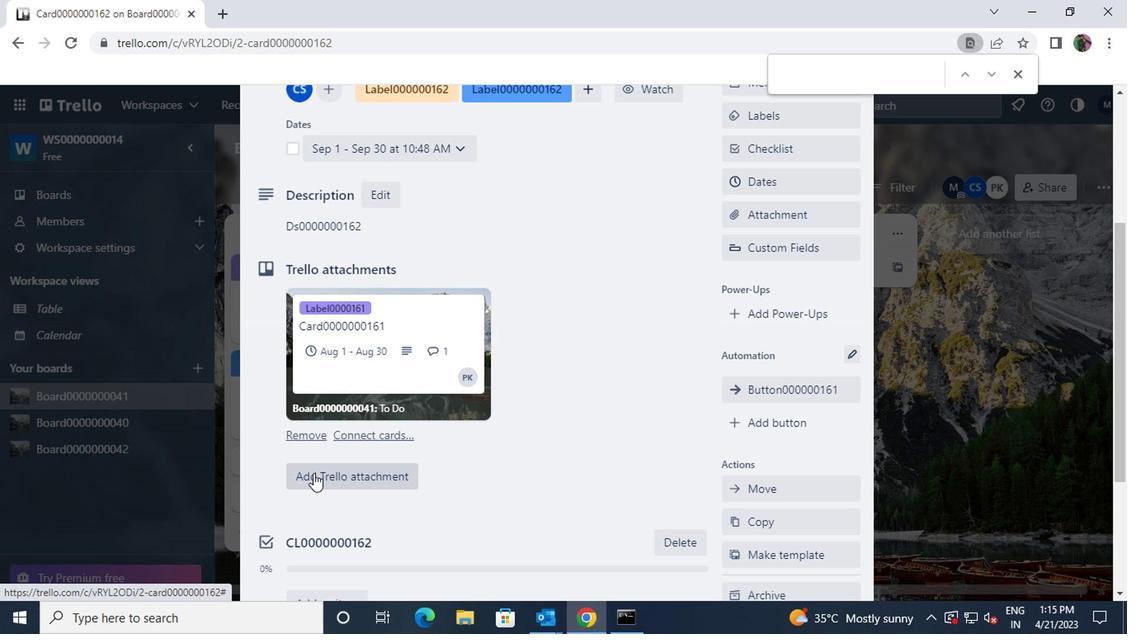 
Action: Mouse scrolled (310, 472) with delta (0, 0)
Screenshot: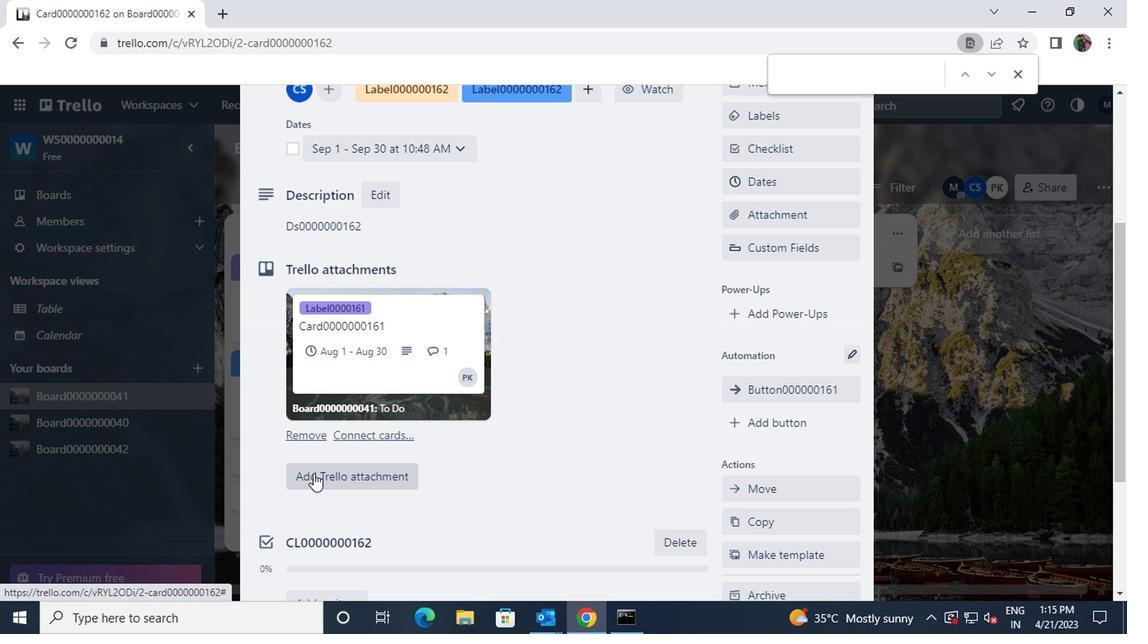 
Action: Mouse moved to (330, 531)
Screenshot: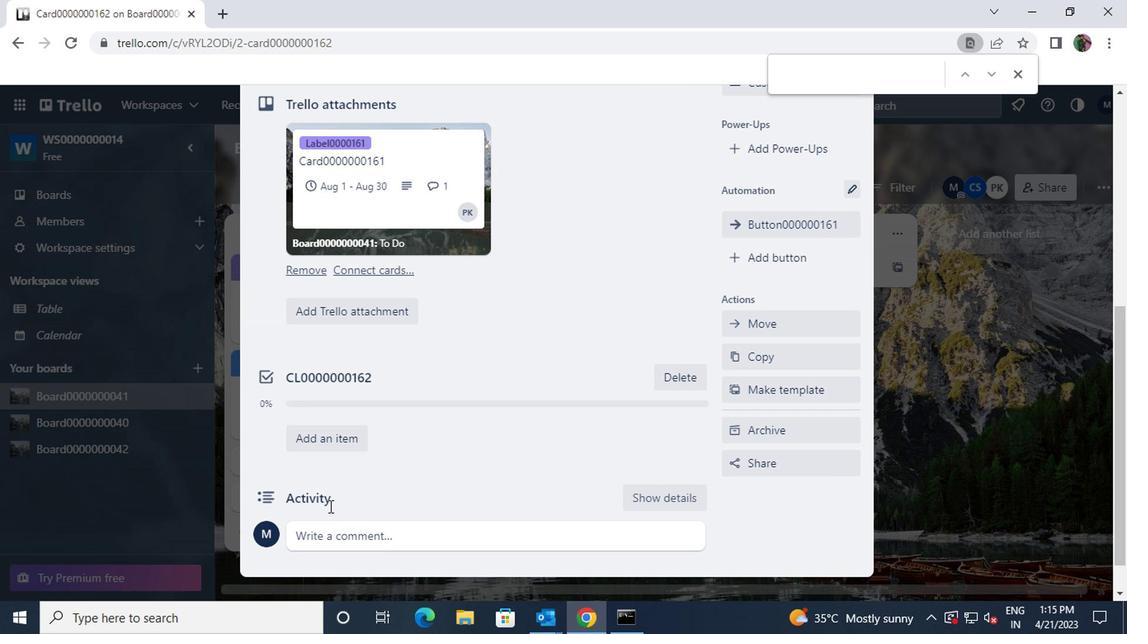 
Action: Mouse pressed left at (330, 531)
Screenshot: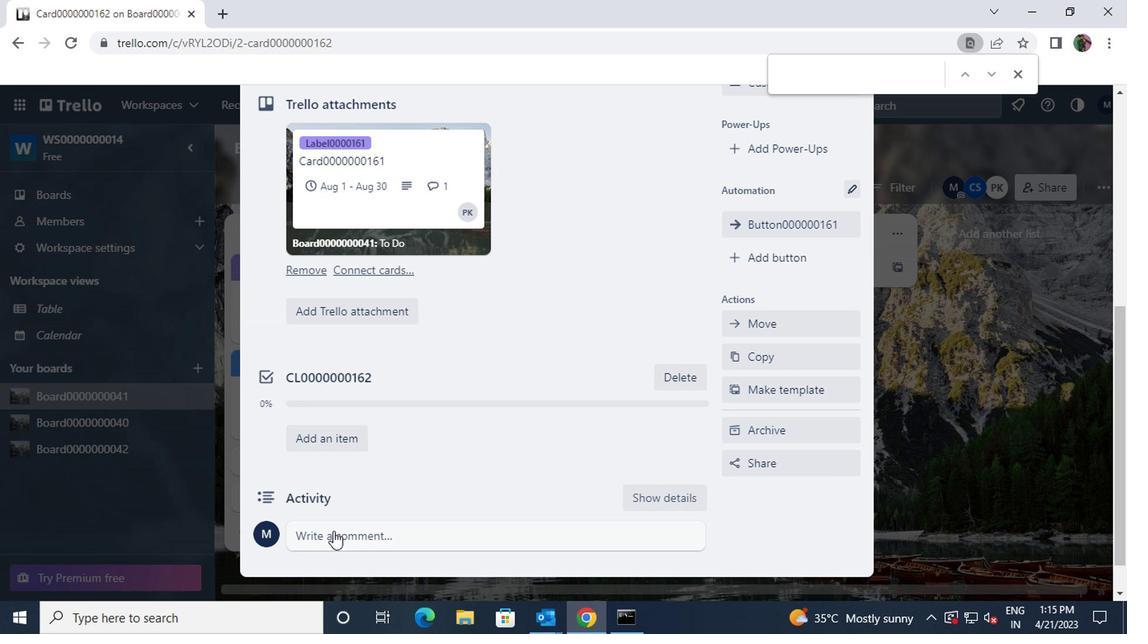 
Action: Key pressed <Key.shift>CM000000162
Screenshot: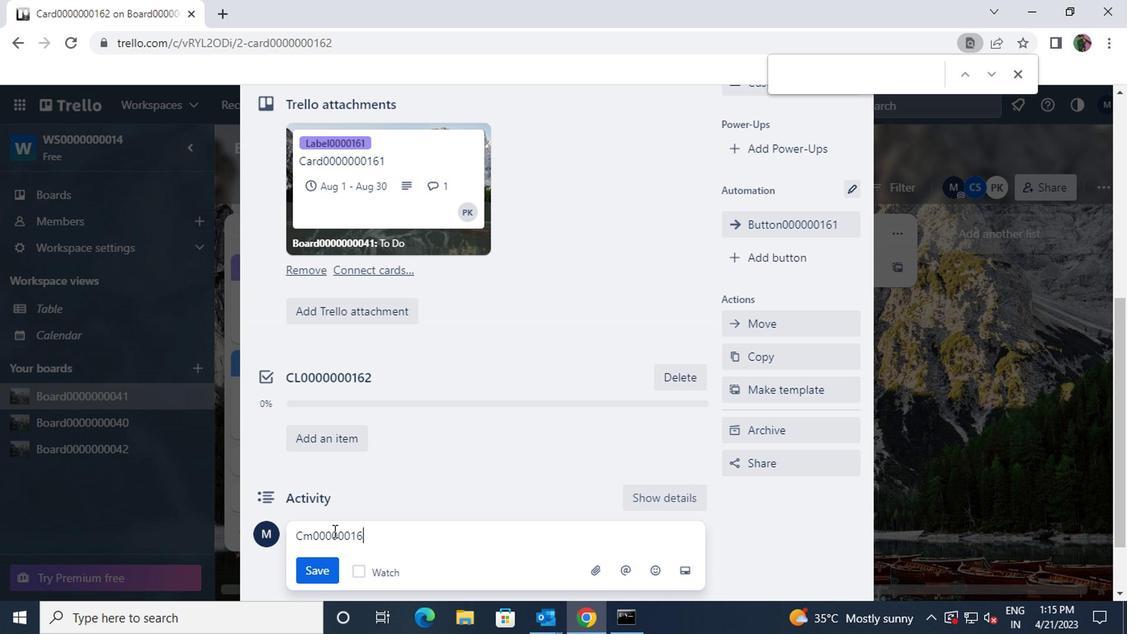 
Action: Mouse moved to (307, 574)
Screenshot: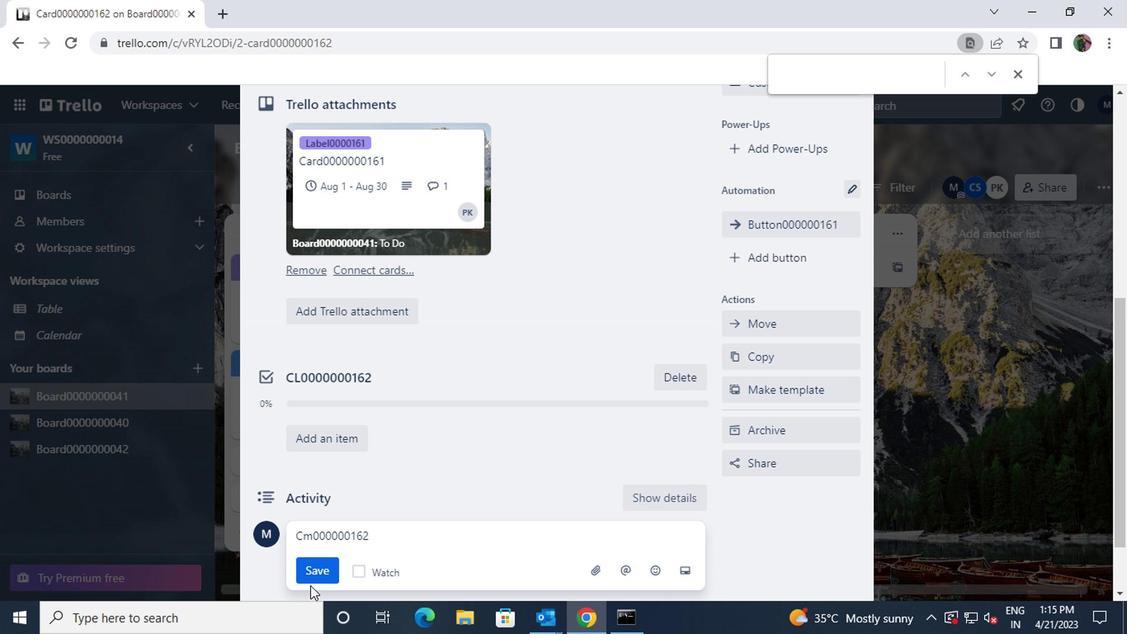 
Action: Mouse pressed left at (307, 574)
Screenshot: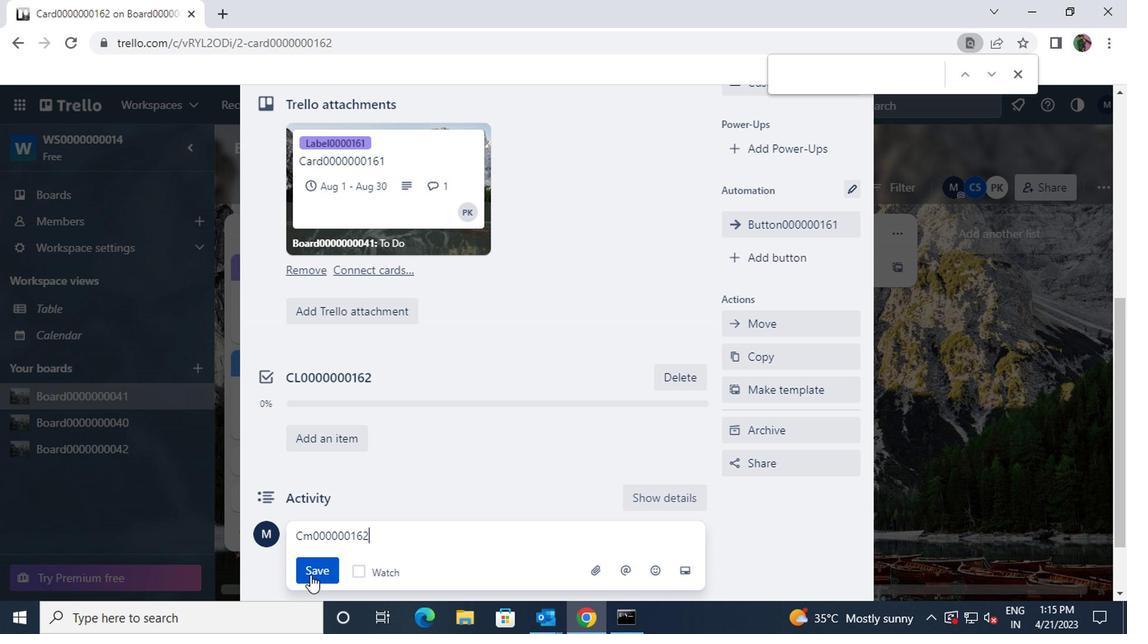 
